 Task: Look for space in Kasamatsuchō, Japan from 2nd September, 2023 to 10th September, 2023 for 1 adult in price range Rs.5000 to Rs.16000. Place can be private room with 1  bedroom having 1 bed and 1 bathroom. Property type can be house, flat, guest house, hotel. Booking option can be shelf check-in. Required host language is English.
Action: Mouse moved to (479, 118)
Screenshot: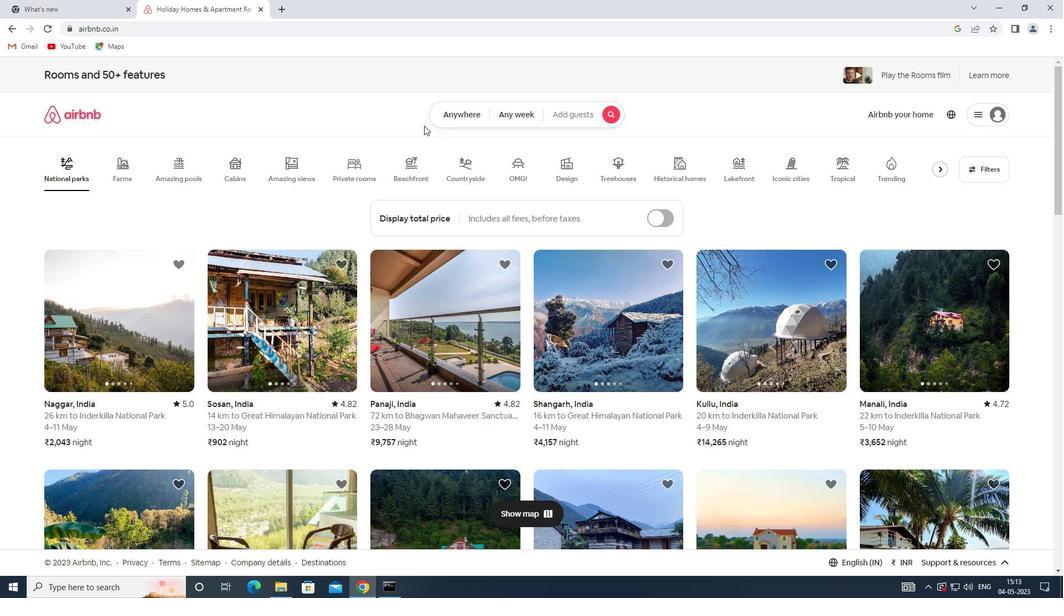 
Action: Mouse pressed left at (479, 118)
Screenshot: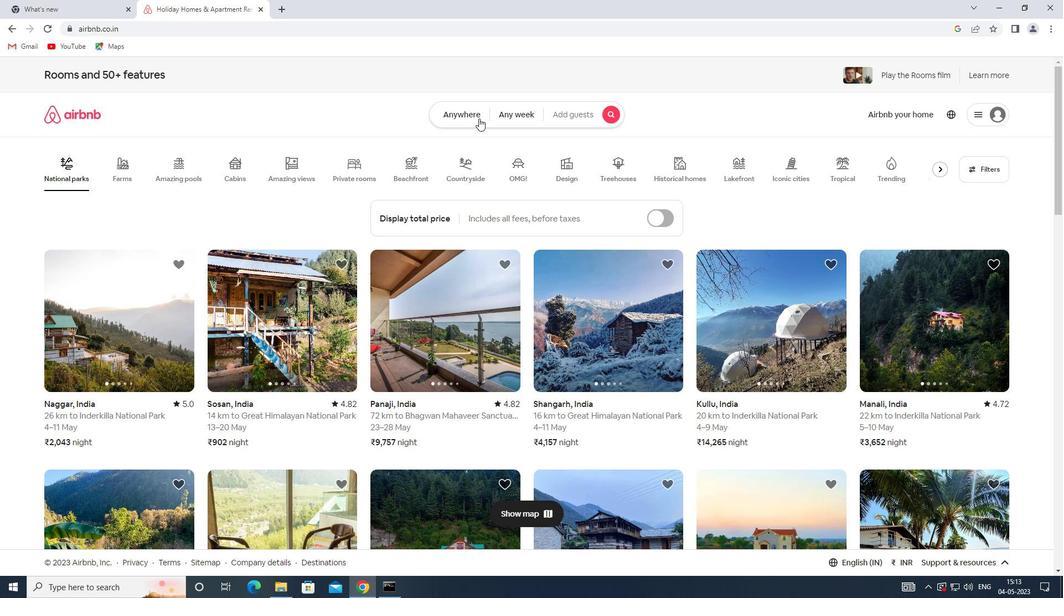 
Action: Mouse moved to (361, 154)
Screenshot: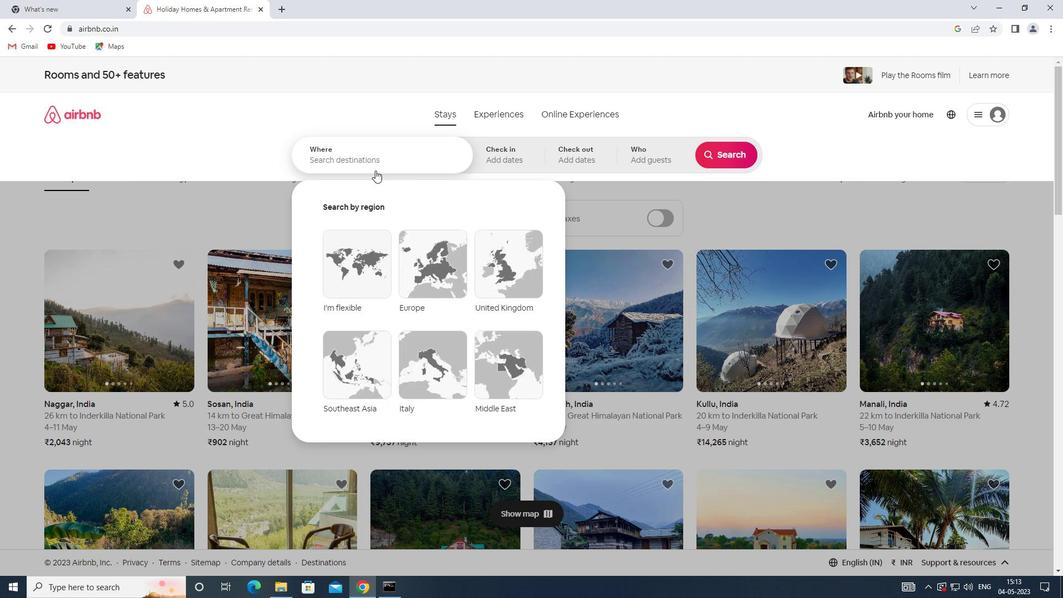 
Action: Mouse pressed left at (361, 154)
Screenshot: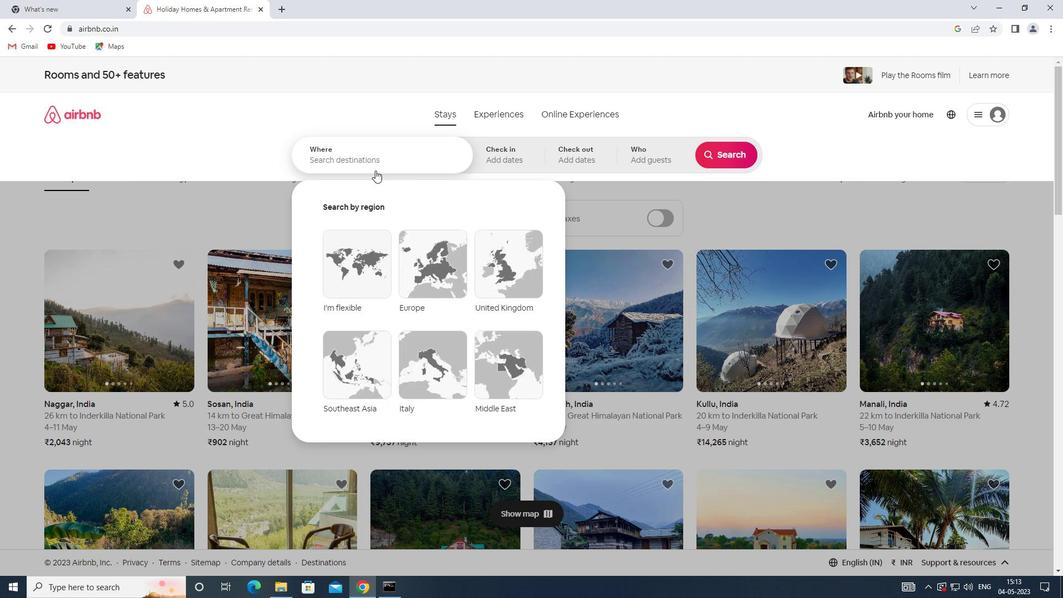
Action: Key pressed <Key.shift>KASAMATSUCHO,<Key.shift>JAPAN
Screenshot: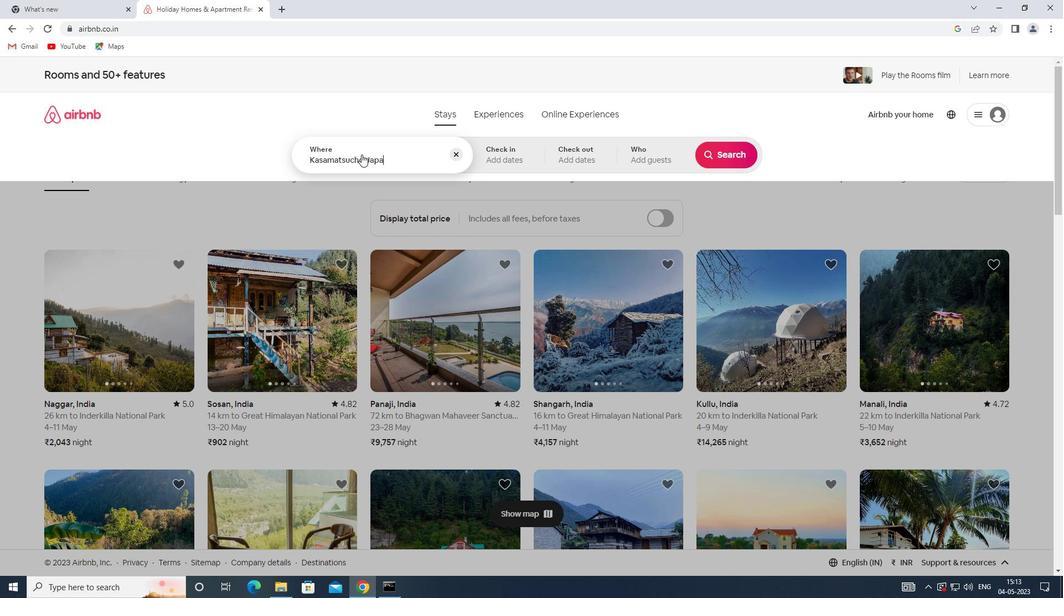 
Action: Mouse moved to (520, 155)
Screenshot: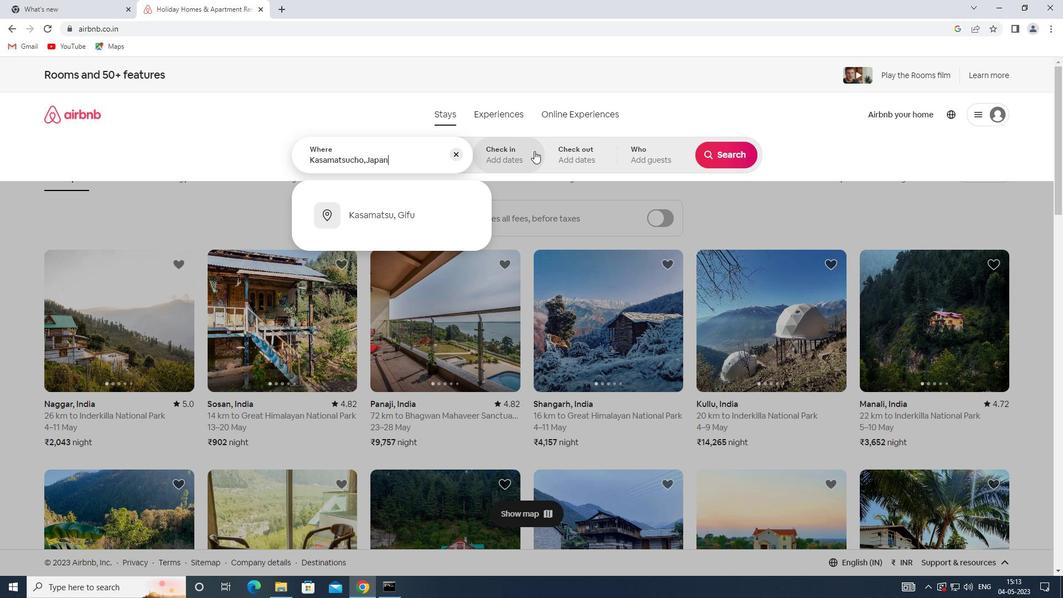 
Action: Mouse pressed left at (520, 155)
Screenshot: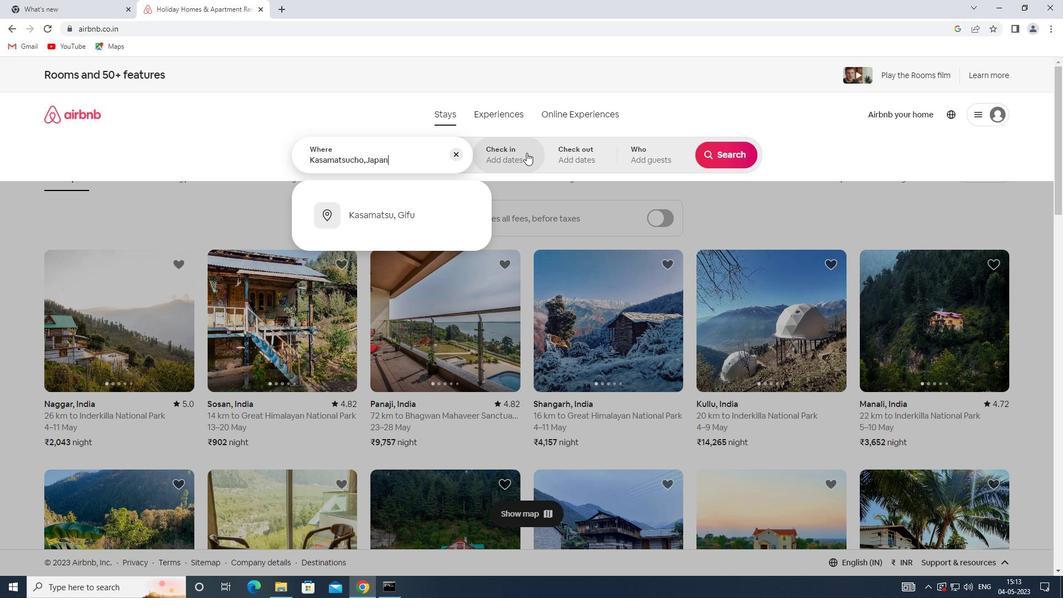 
Action: Mouse moved to (715, 244)
Screenshot: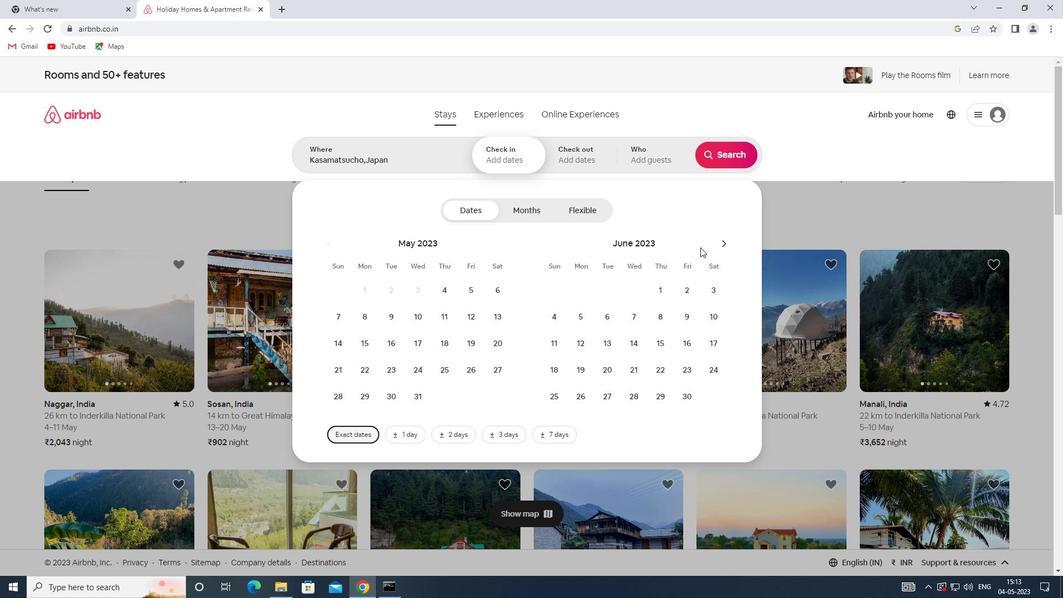 
Action: Mouse pressed left at (715, 244)
Screenshot: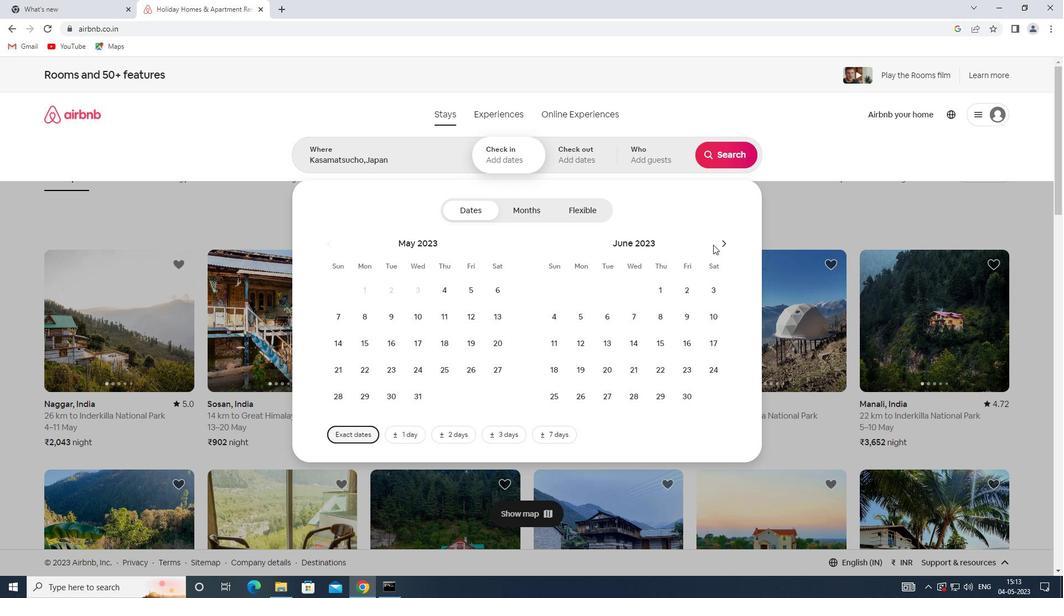 
Action: Mouse moved to (724, 242)
Screenshot: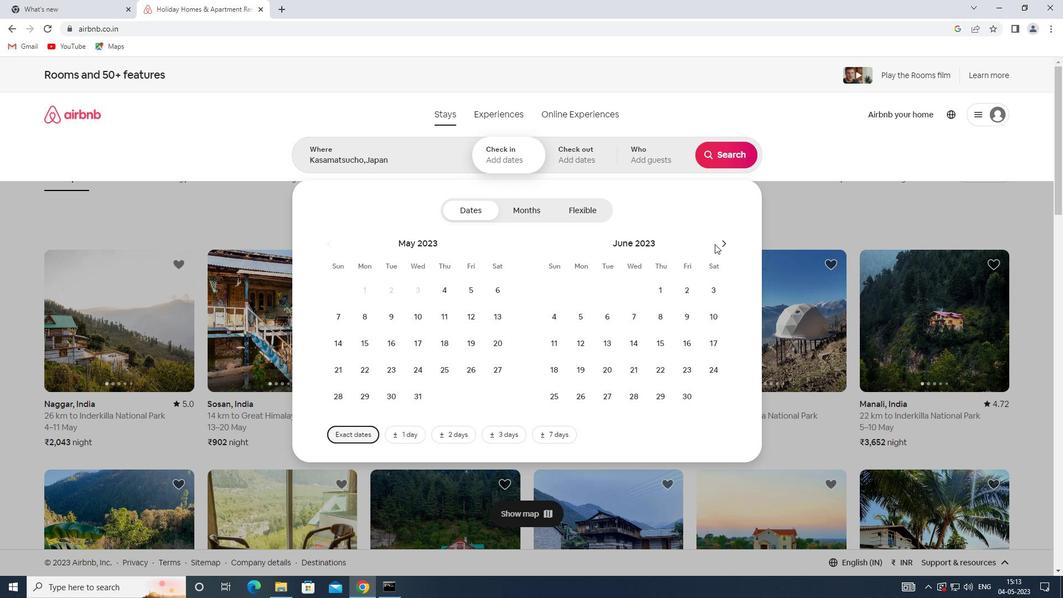 
Action: Mouse pressed left at (724, 242)
Screenshot: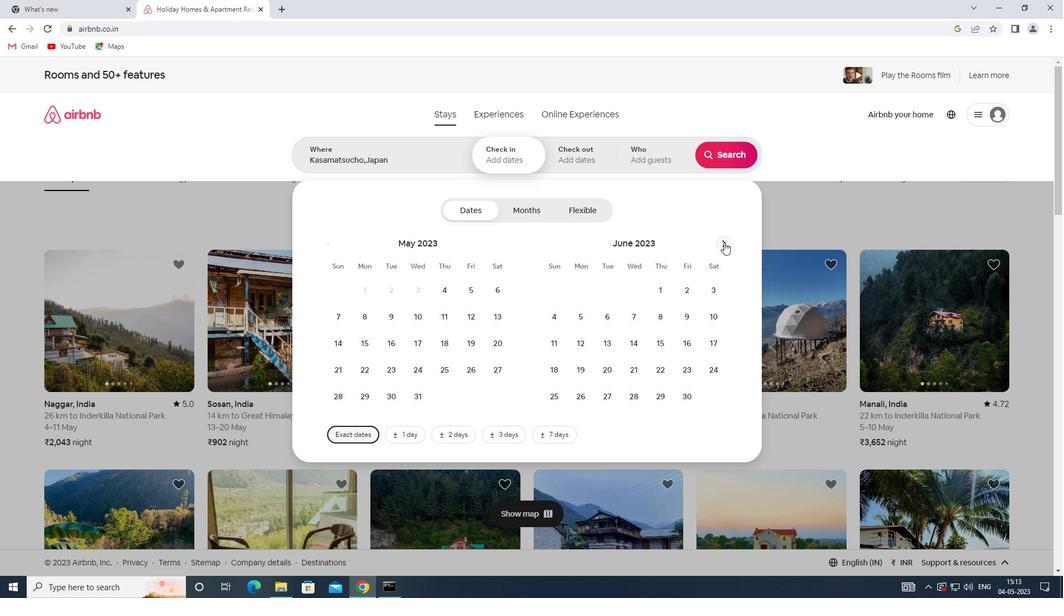 
Action: Mouse pressed left at (724, 242)
Screenshot: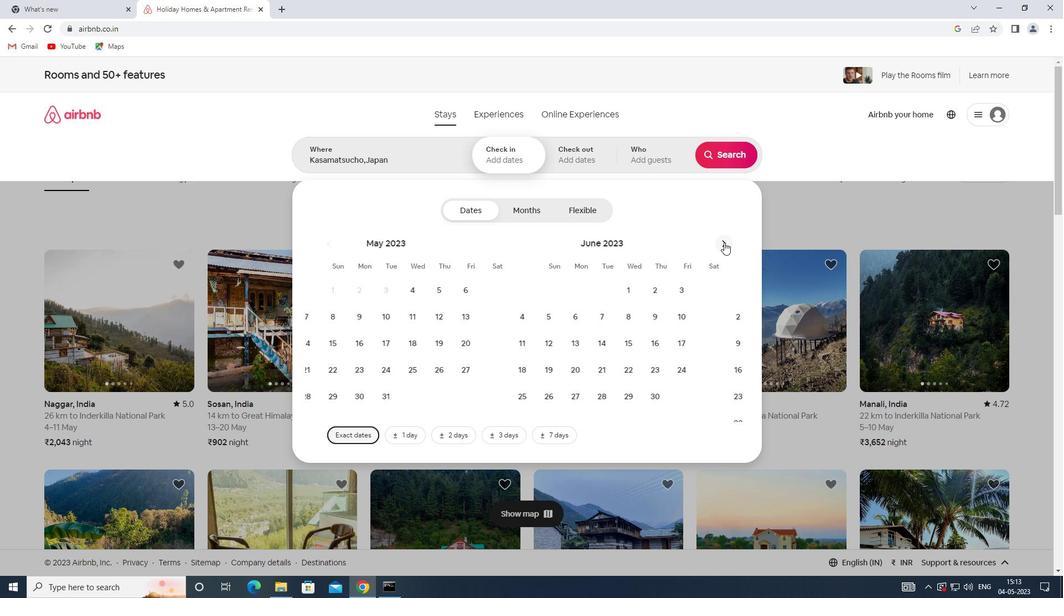 
Action: Mouse pressed left at (724, 242)
Screenshot: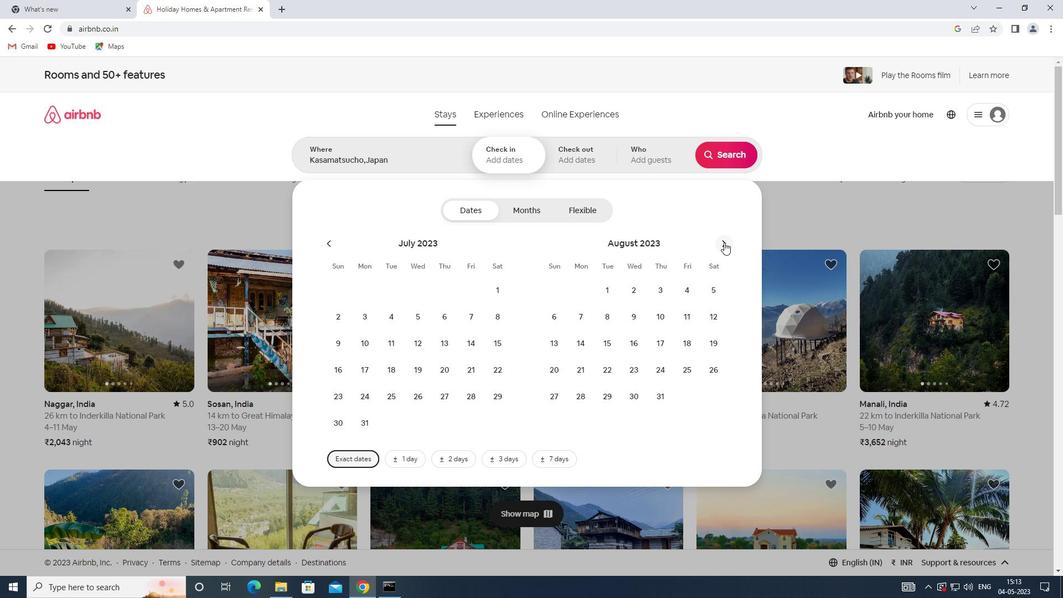 
Action: Mouse moved to (719, 289)
Screenshot: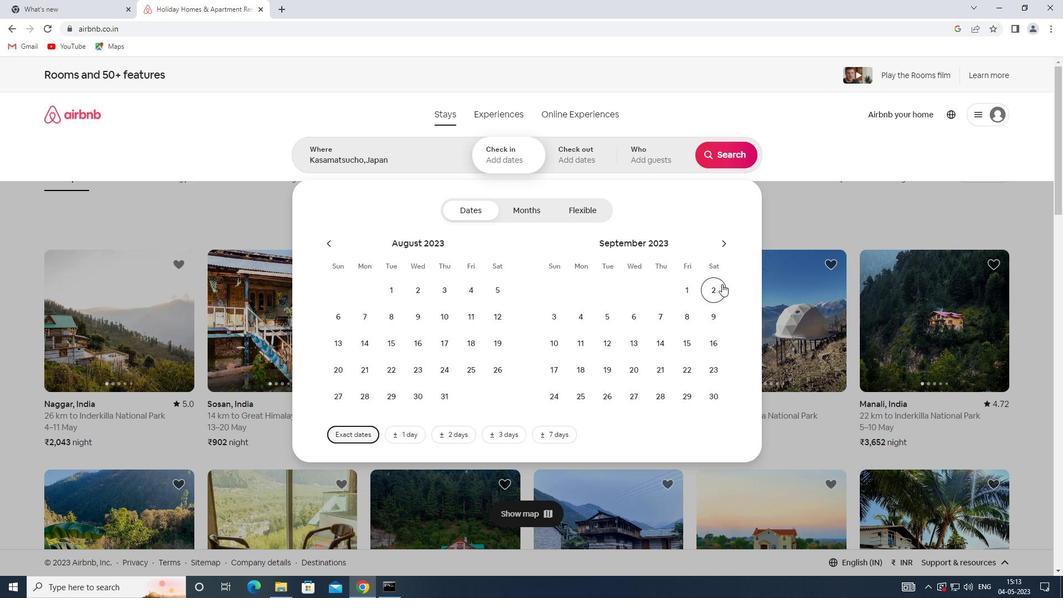 
Action: Mouse pressed left at (719, 289)
Screenshot: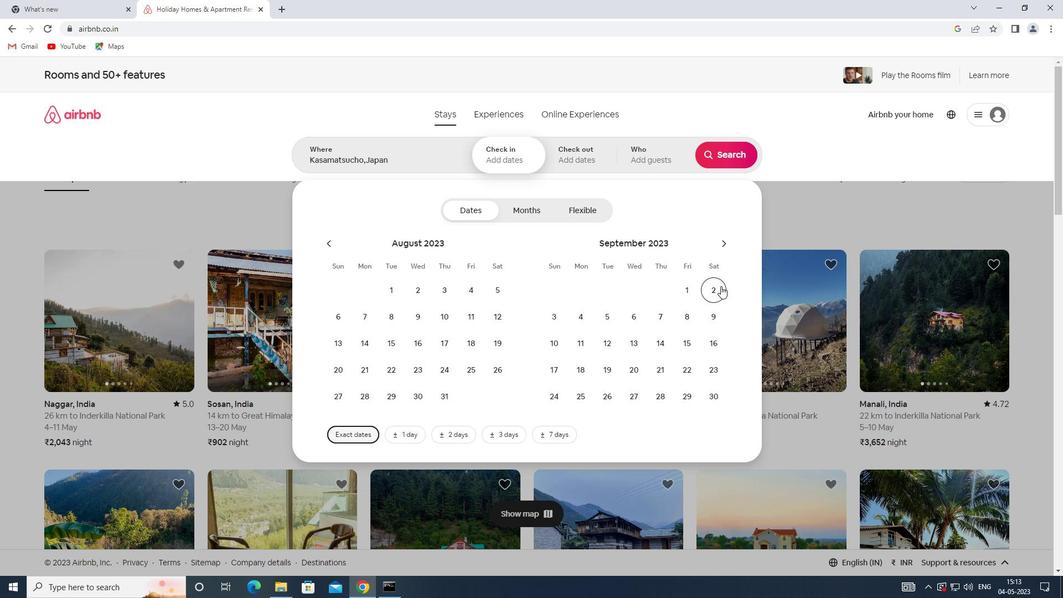 
Action: Mouse moved to (563, 343)
Screenshot: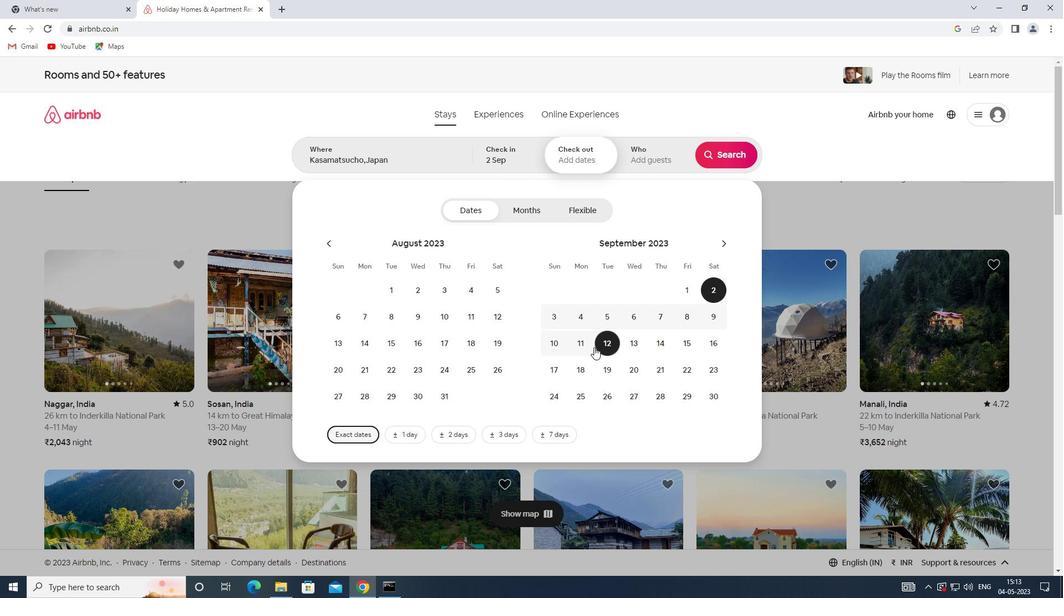 
Action: Mouse pressed left at (563, 343)
Screenshot: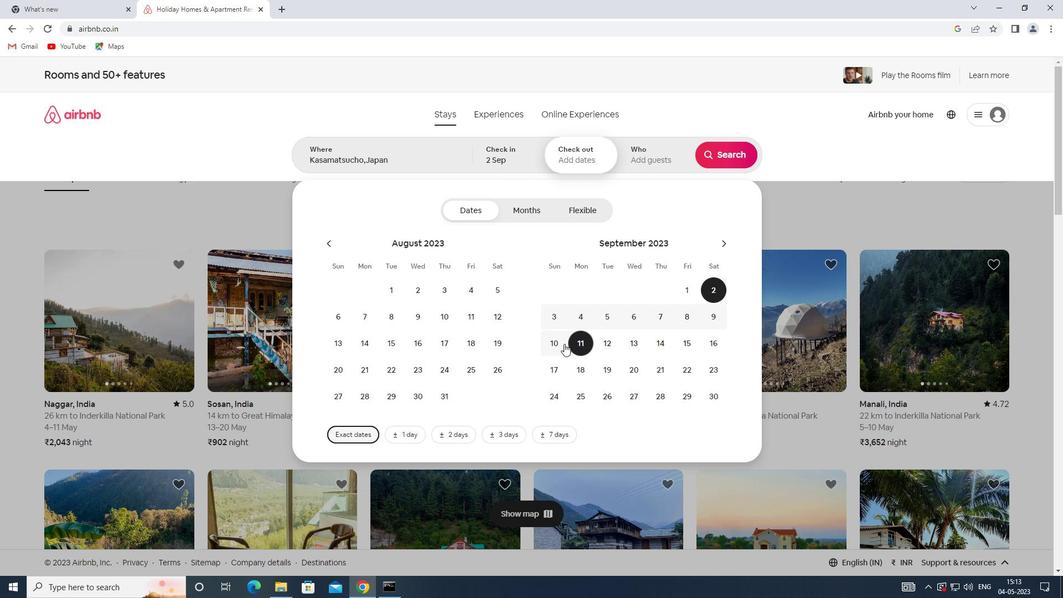 
Action: Mouse moved to (627, 150)
Screenshot: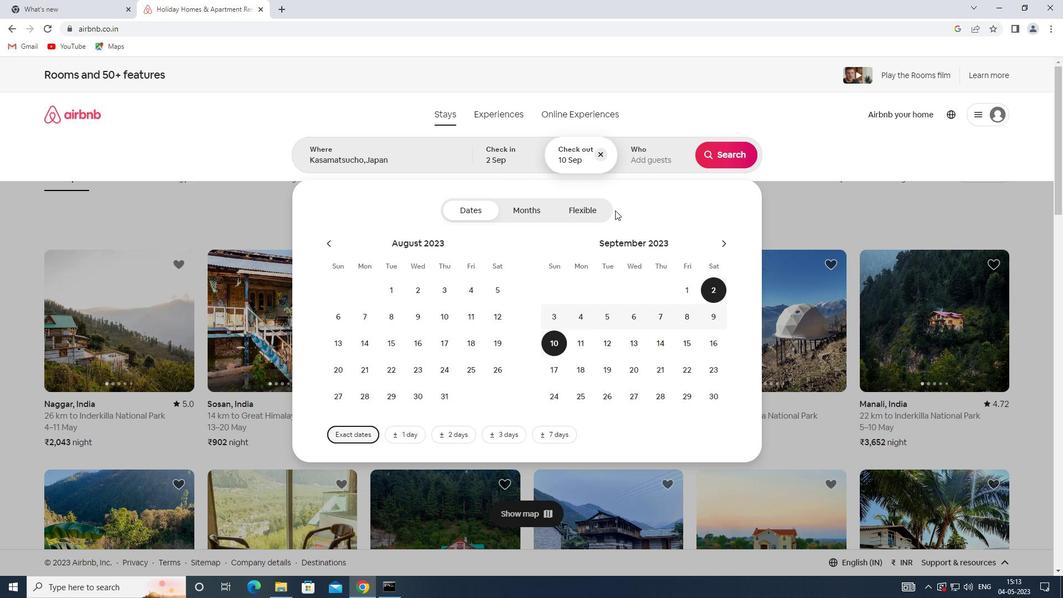 
Action: Mouse pressed left at (627, 150)
Screenshot: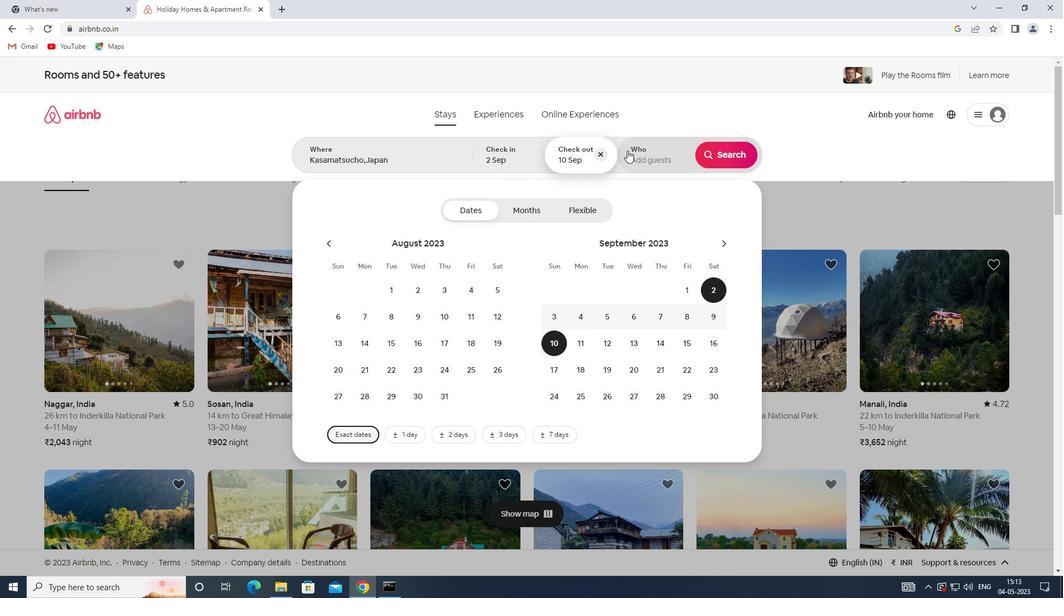 
Action: Mouse moved to (732, 215)
Screenshot: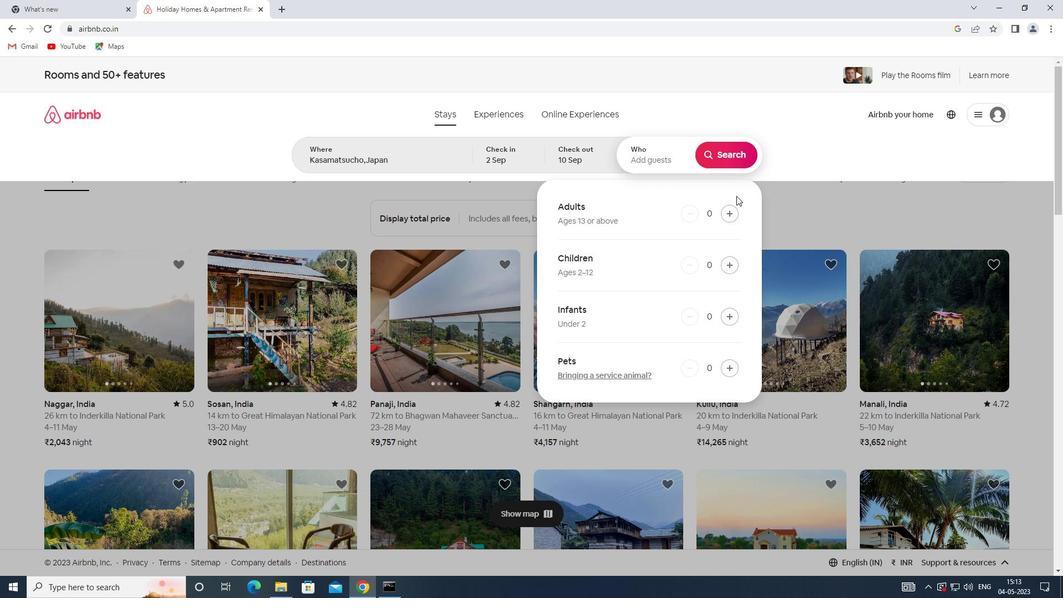 
Action: Mouse pressed left at (732, 215)
Screenshot: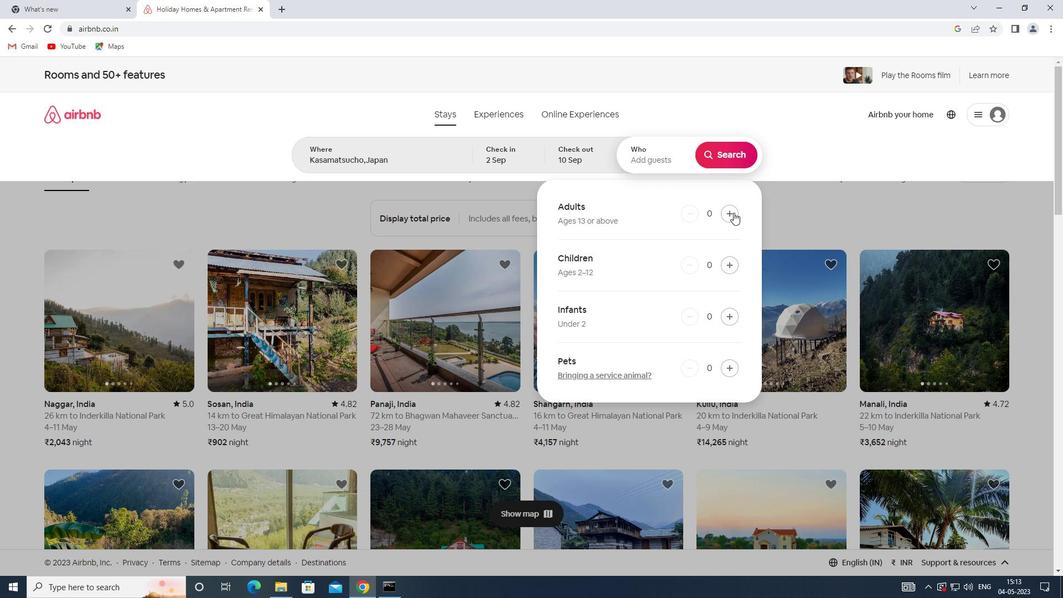 
Action: Mouse moved to (717, 150)
Screenshot: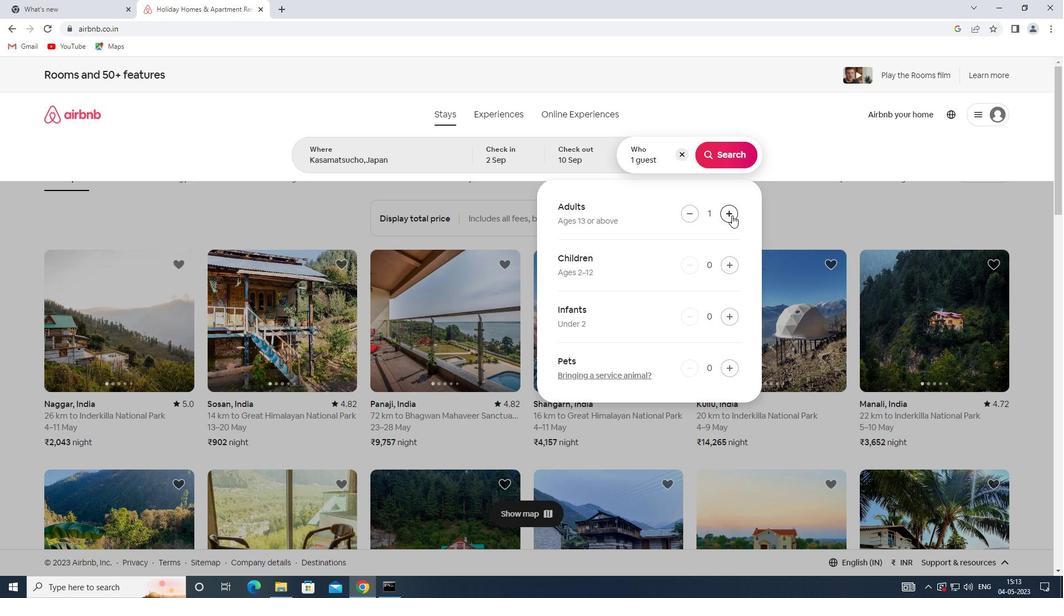 
Action: Mouse pressed left at (717, 150)
Screenshot: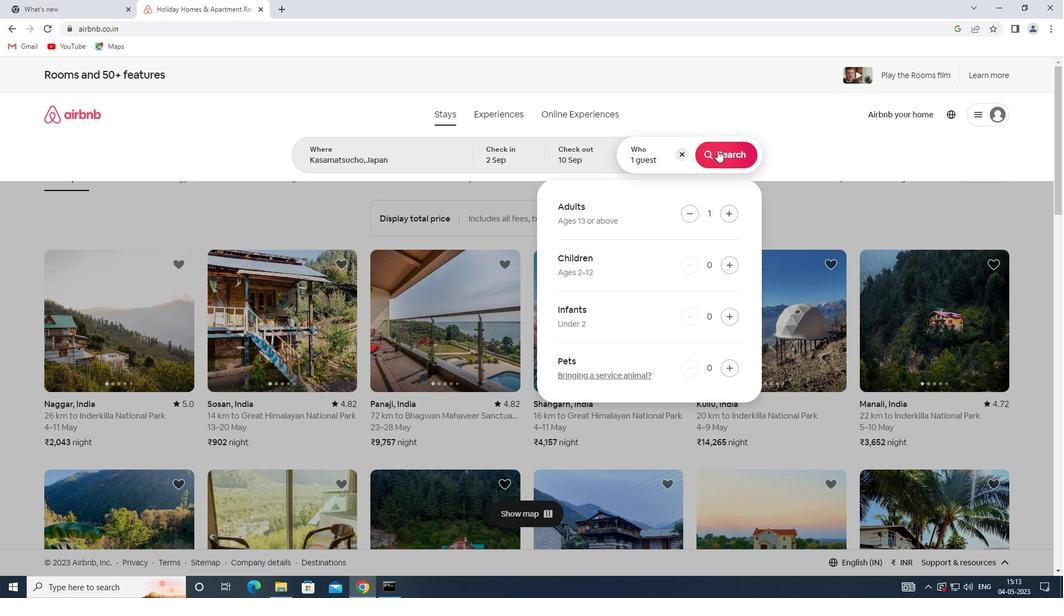
Action: Mouse moved to (1017, 129)
Screenshot: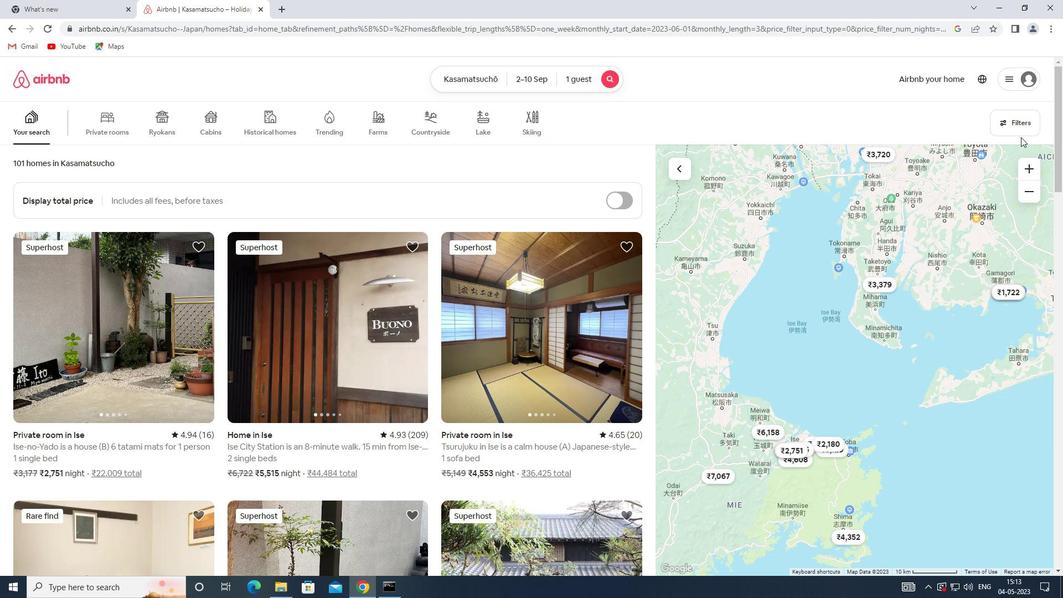 
Action: Mouse pressed left at (1017, 129)
Screenshot: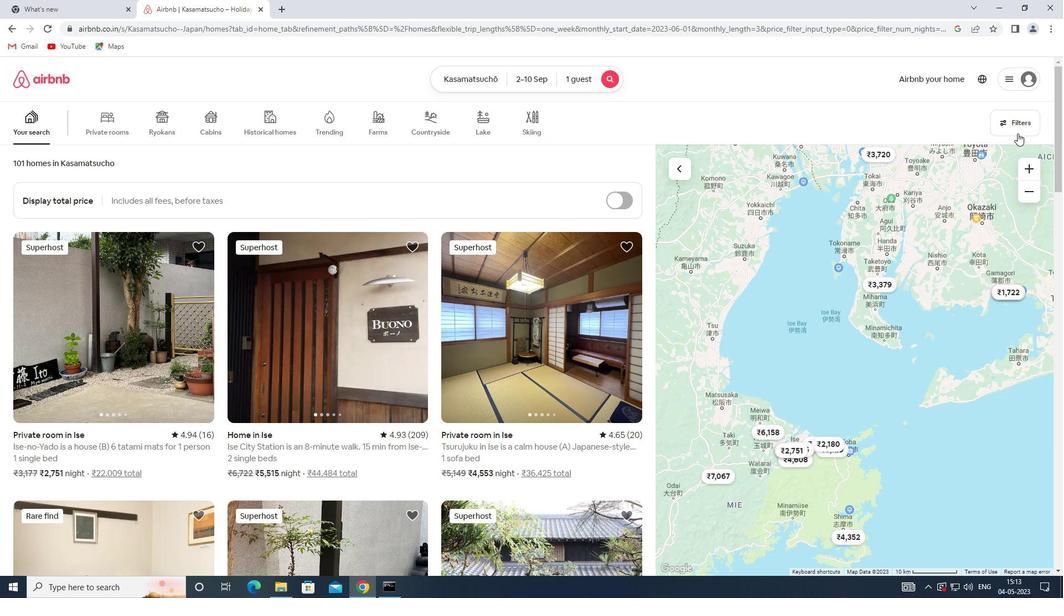 
Action: Mouse moved to (391, 267)
Screenshot: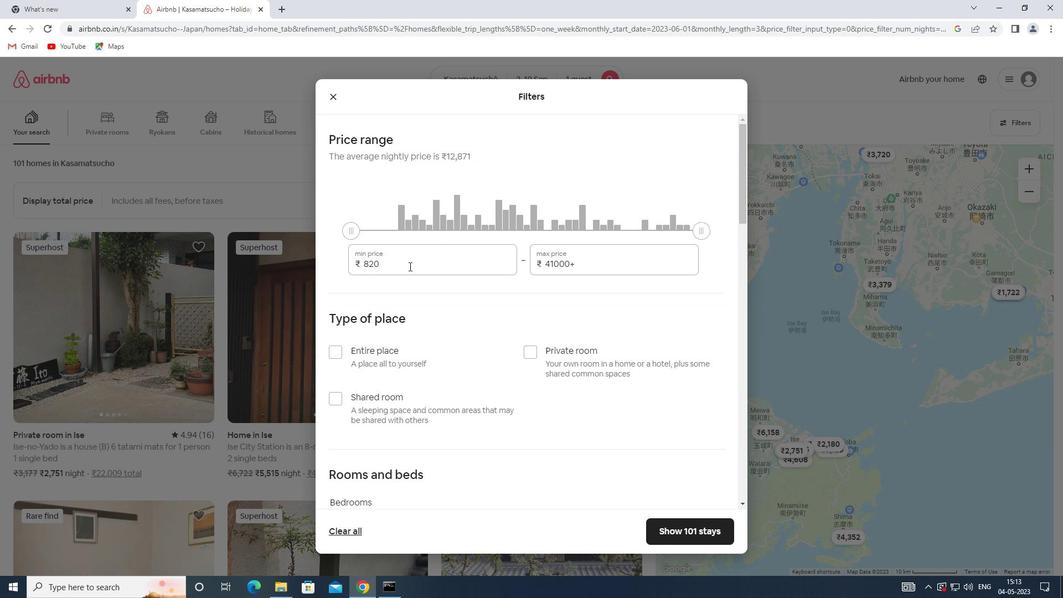 
Action: Mouse pressed left at (391, 267)
Screenshot: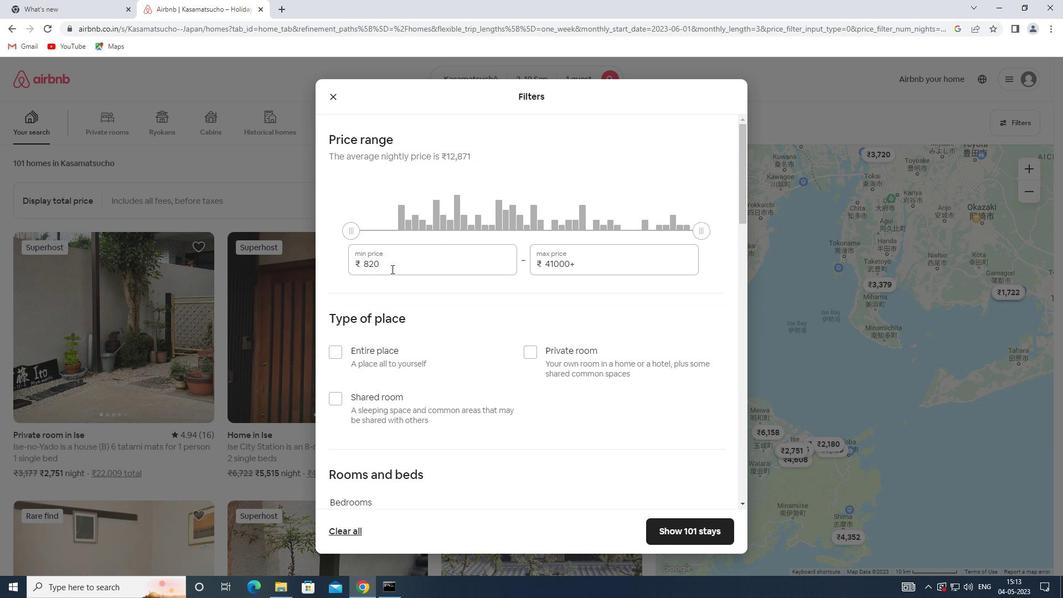 
Action: Mouse moved to (329, 264)
Screenshot: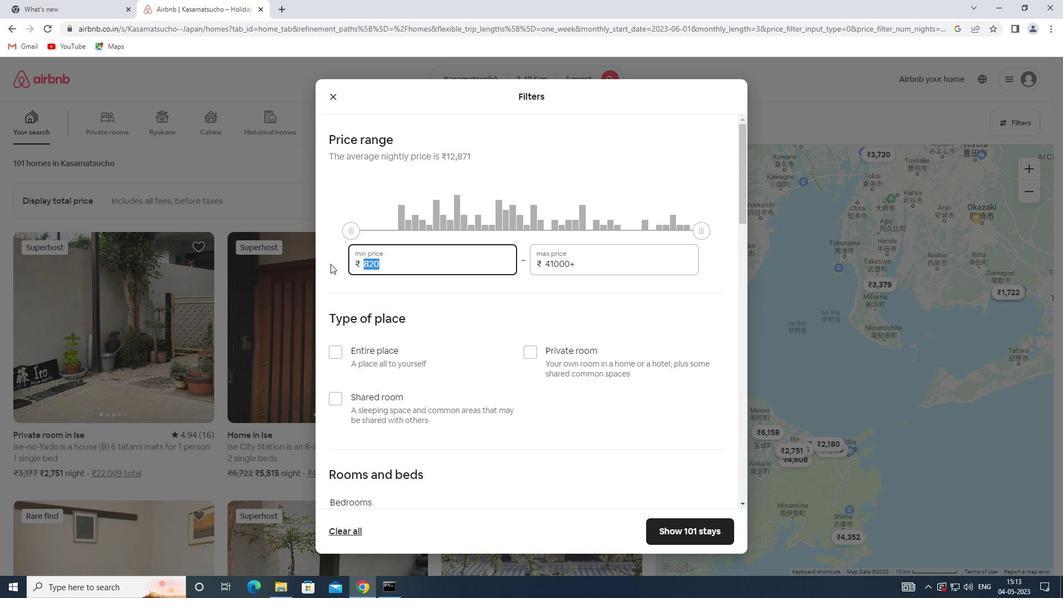 
Action: Key pressed 5000
Screenshot: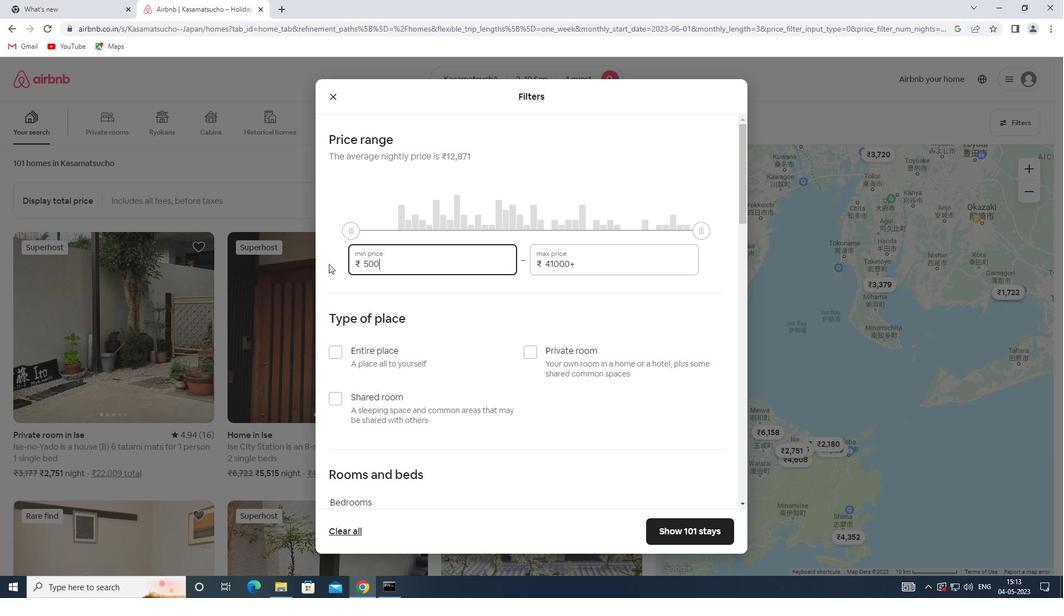 
Action: Mouse moved to (592, 264)
Screenshot: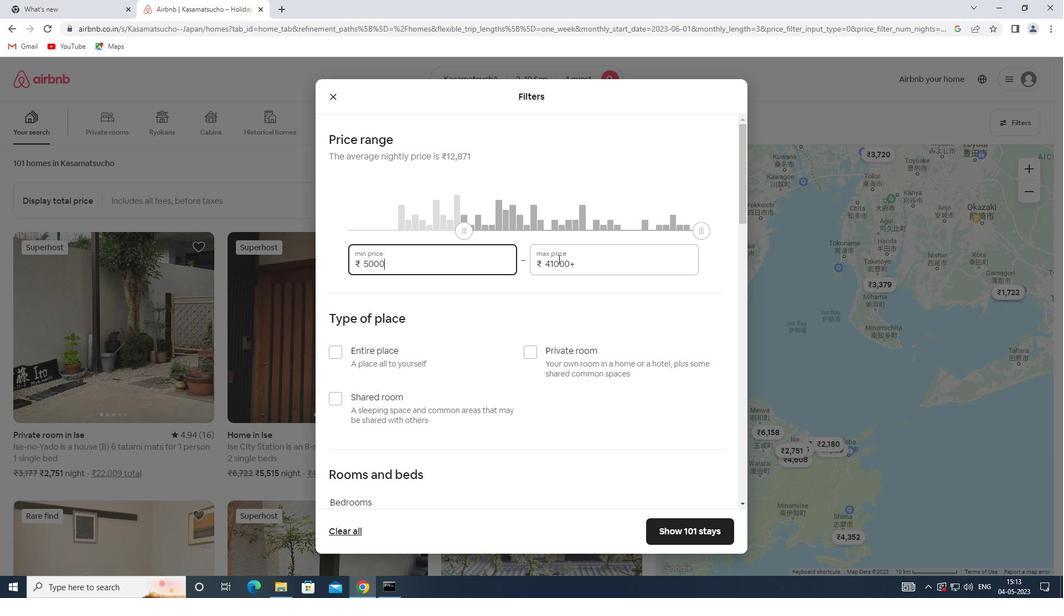 
Action: Mouse pressed left at (592, 264)
Screenshot: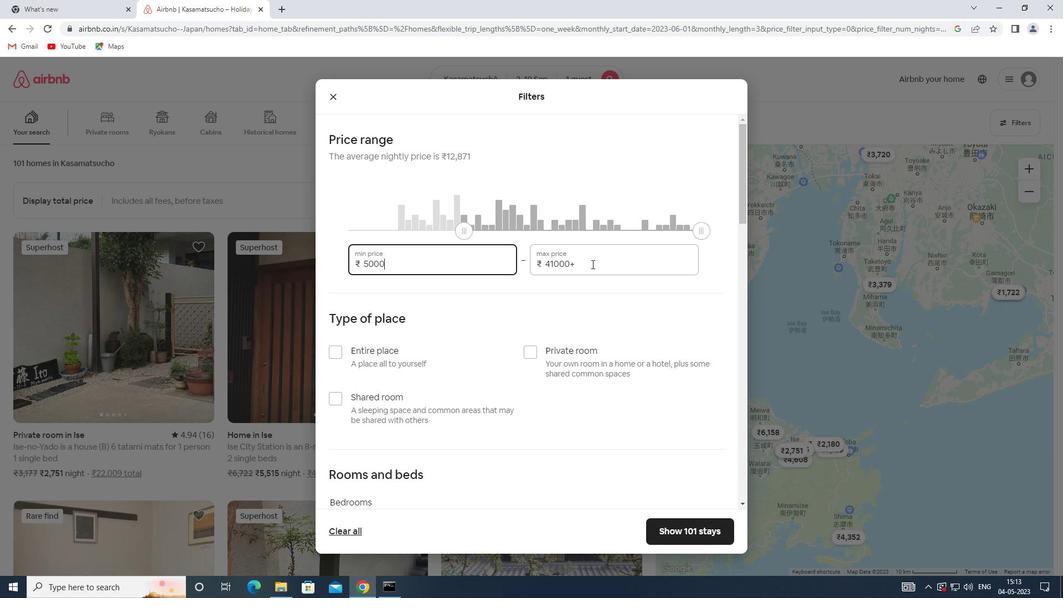 
Action: Mouse moved to (496, 265)
Screenshot: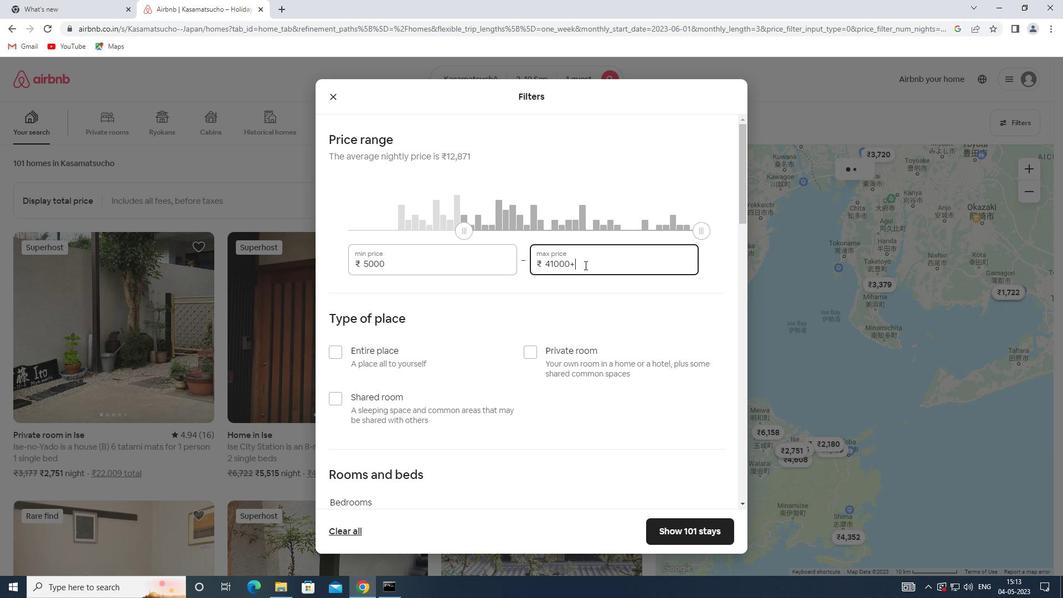 
Action: Key pressed 16000
Screenshot: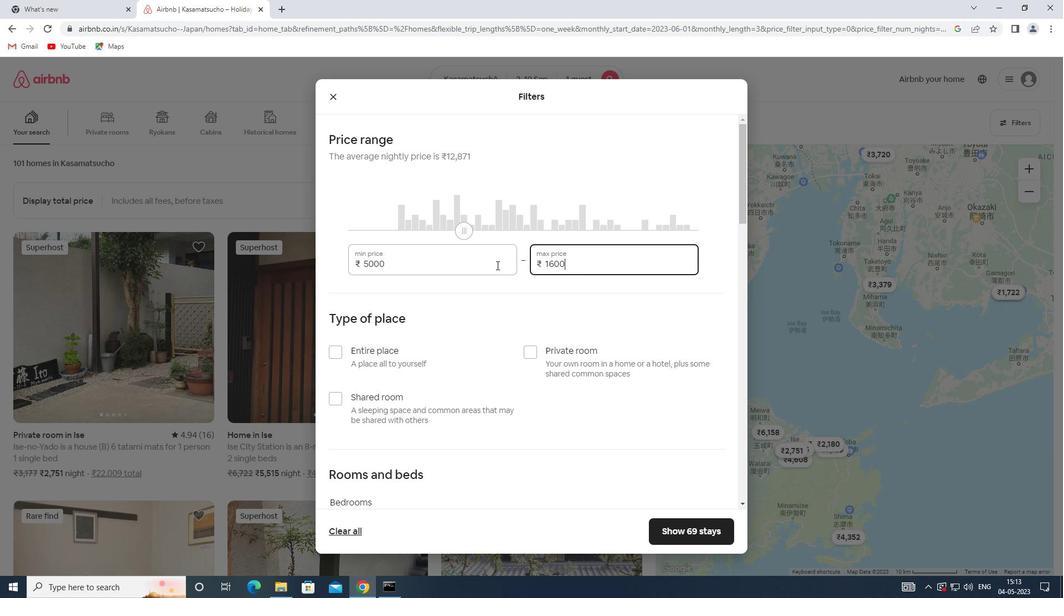 
Action: Mouse scrolled (496, 264) with delta (0, 0)
Screenshot: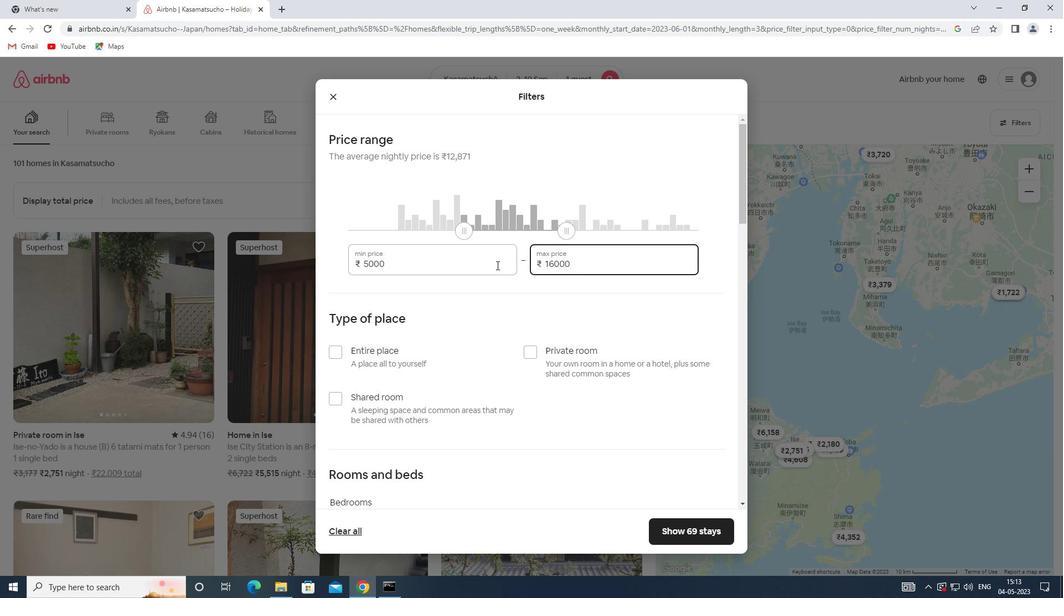 
Action: Mouse scrolled (496, 264) with delta (0, 0)
Screenshot: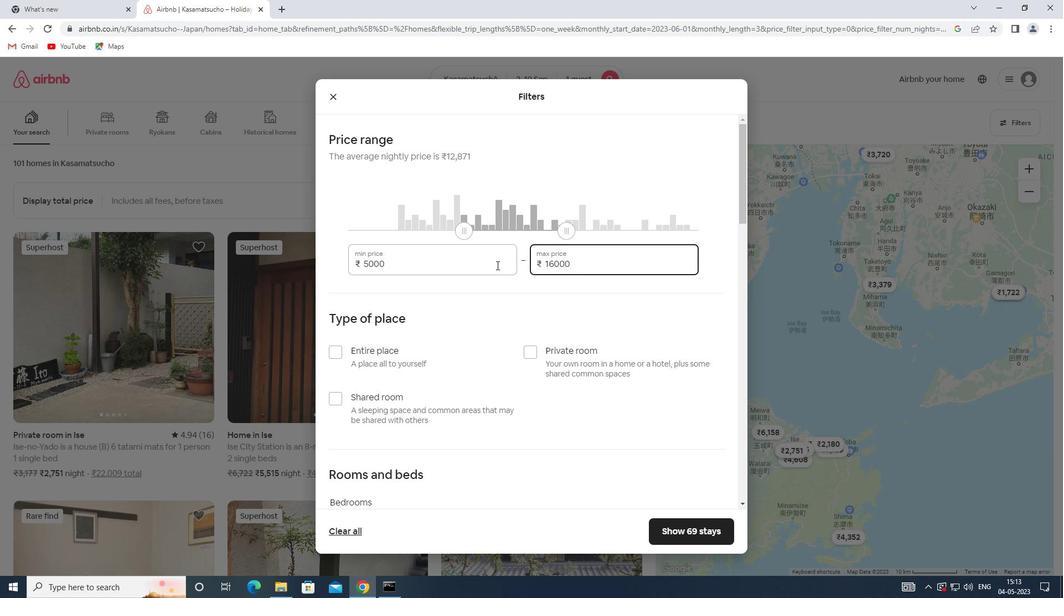 
Action: Mouse moved to (530, 242)
Screenshot: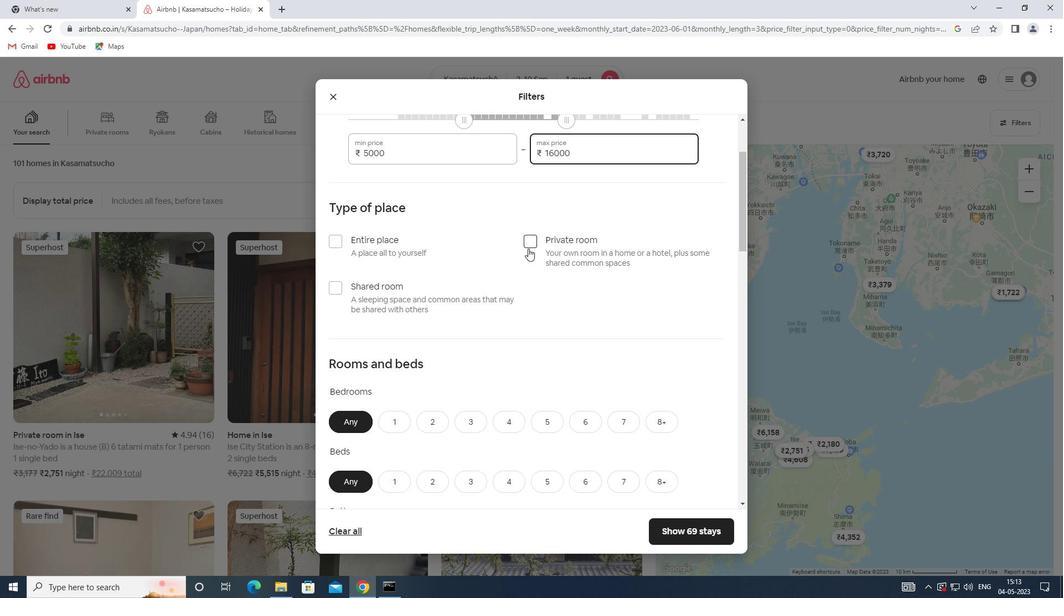 
Action: Mouse pressed left at (530, 242)
Screenshot: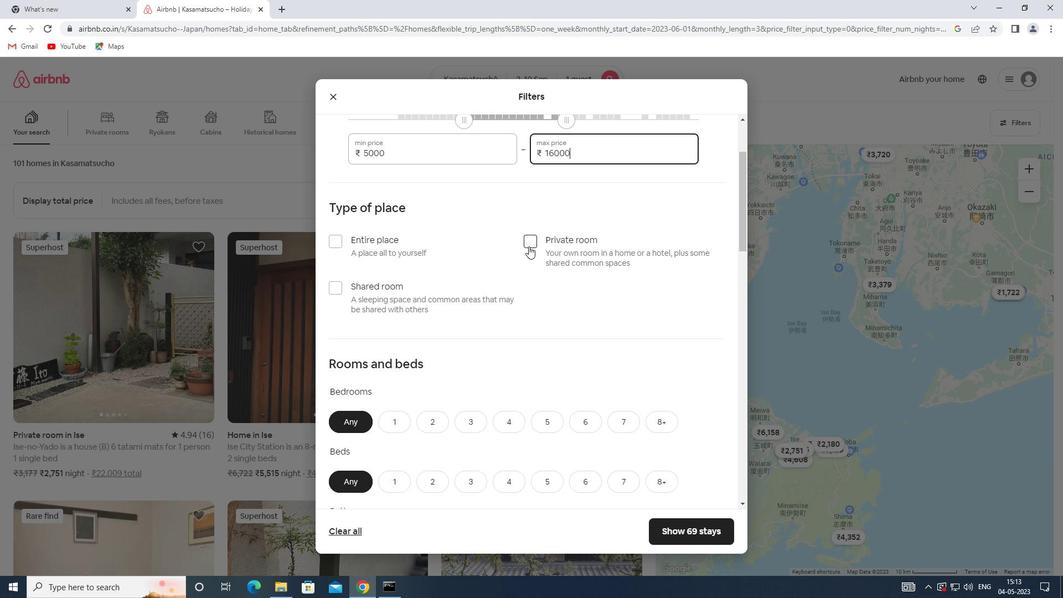 
Action: Mouse scrolled (530, 241) with delta (0, 0)
Screenshot: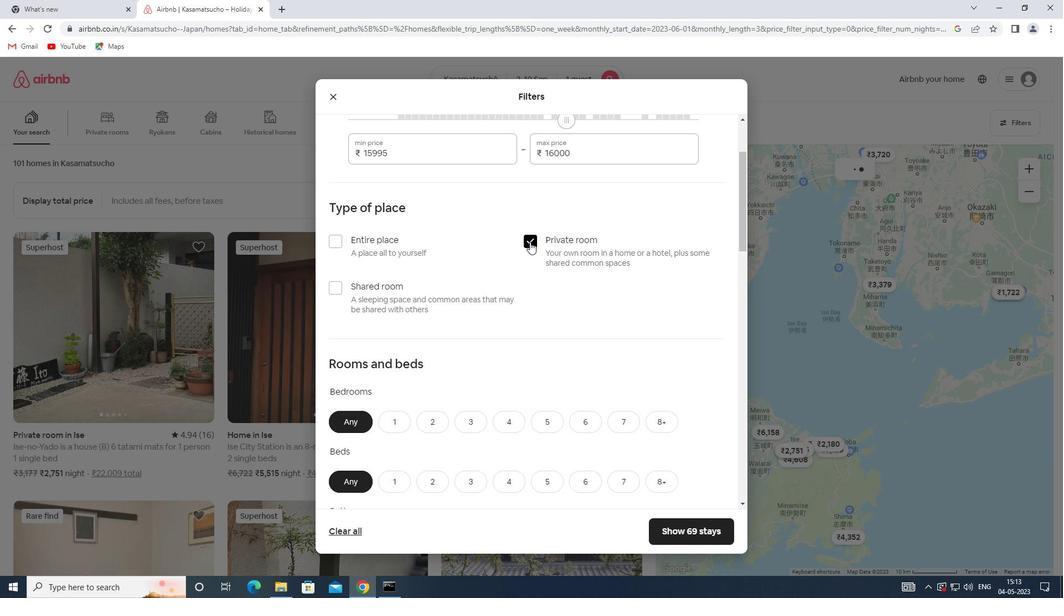 
Action: Mouse scrolled (530, 241) with delta (0, 0)
Screenshot: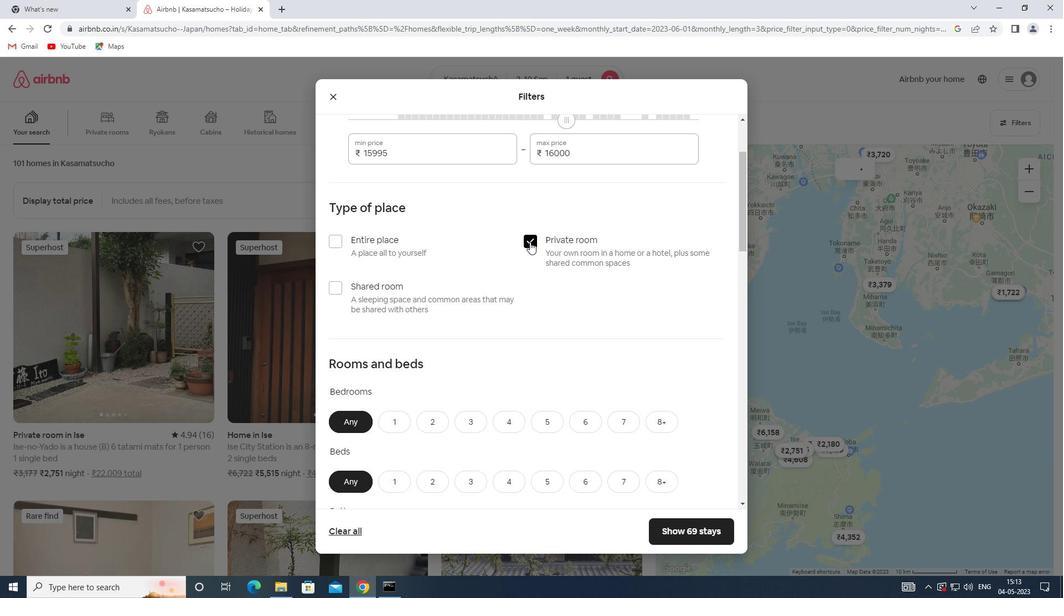 
Action: Mouse scrolled (530, 241) with delta (0, 0)
Screenshot: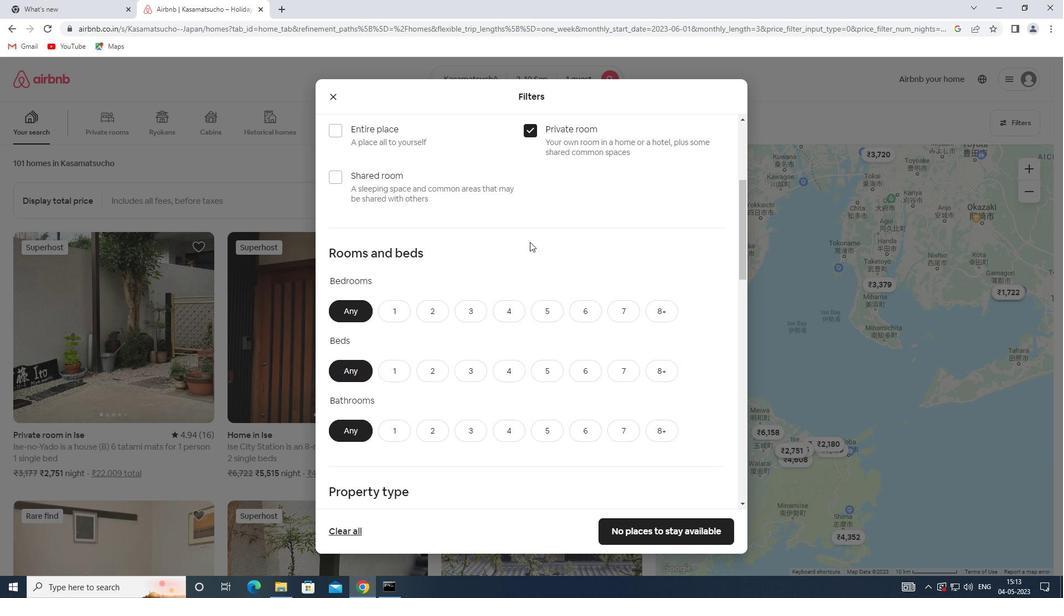 
Action: Mouse scrolled (530, 241) with delta (0, 0)
Screenshot: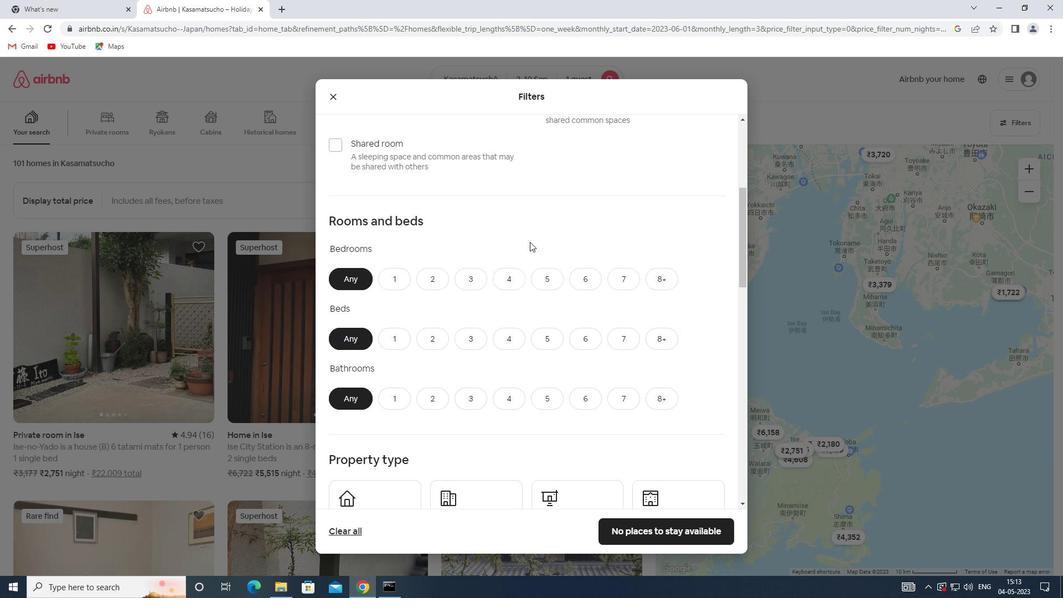 
Action: Mouse moved to (393, 201)
Screenshot: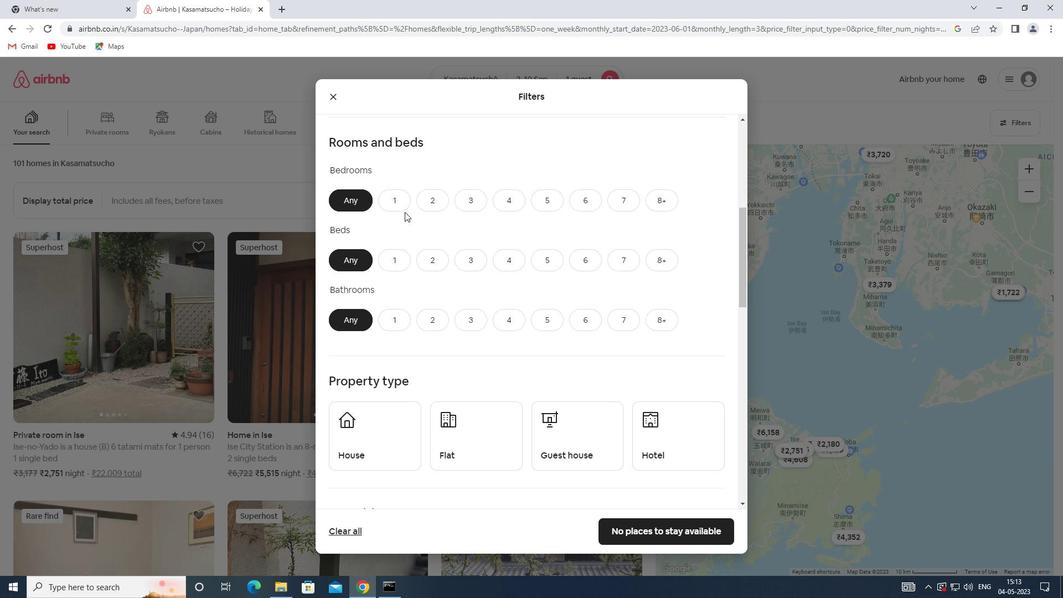 
Action: Mouse pressed left at (393, 201)
Screenshot: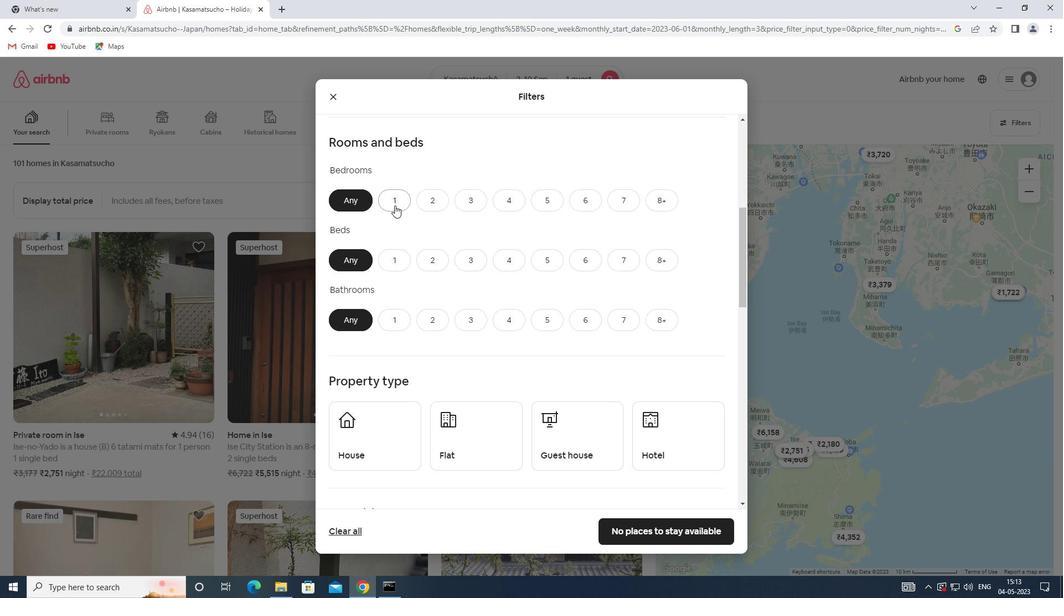 
Action: Mouse moved to (393, 265)
Screenshot: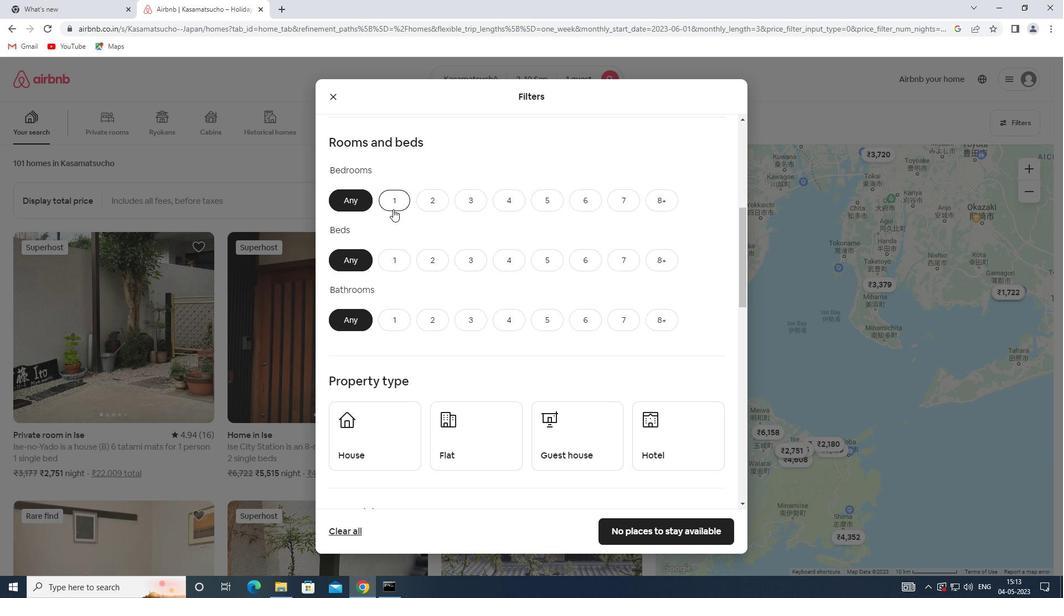 
Action: Mouse pressed left at (393, 265)
Screenshot: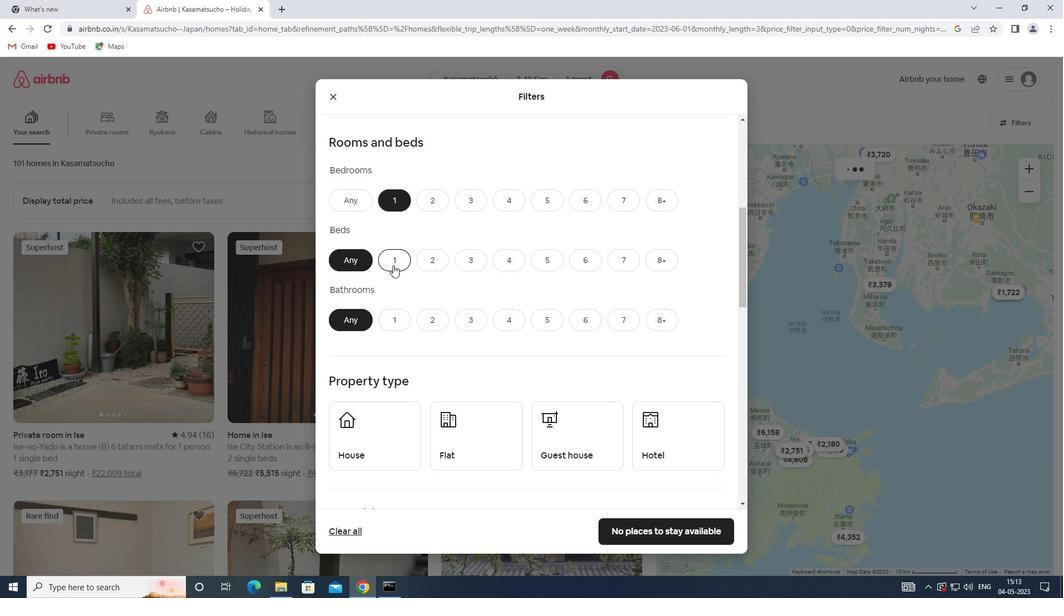 
Action: Mouse moved to (399, 322)
Screenshot: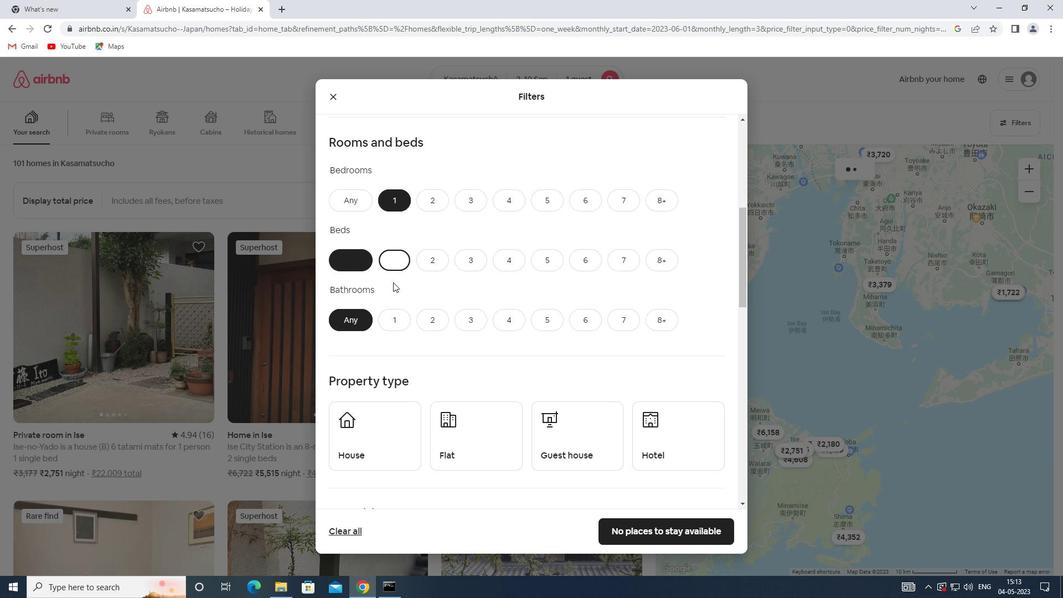 
Action: Mouse pressed left at (399, 322)
Screenshot: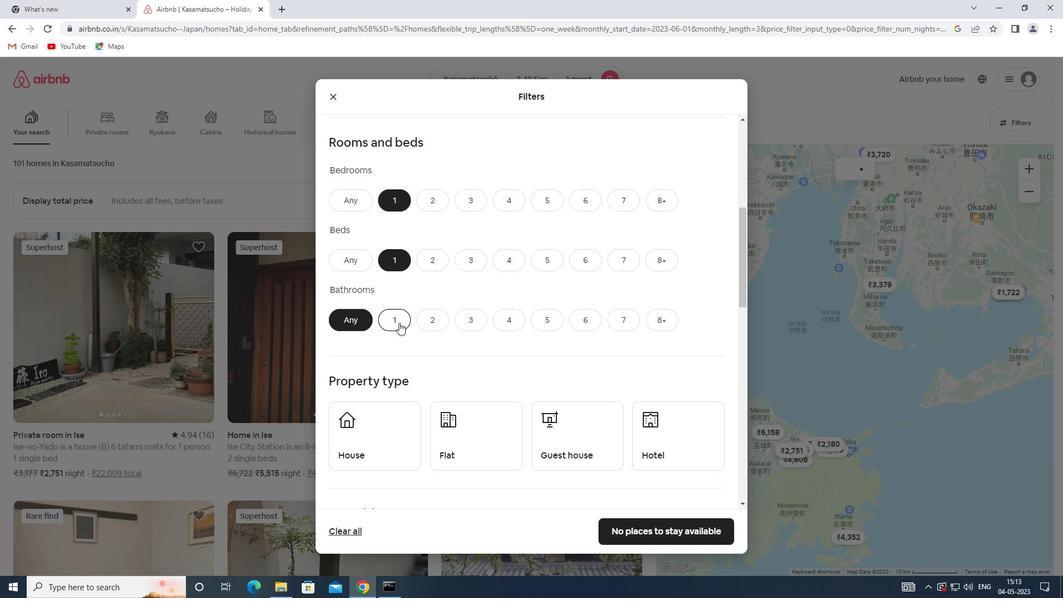 
Action: Mouse scrolled (399, 322) with delta (0, 0)
Screenshot: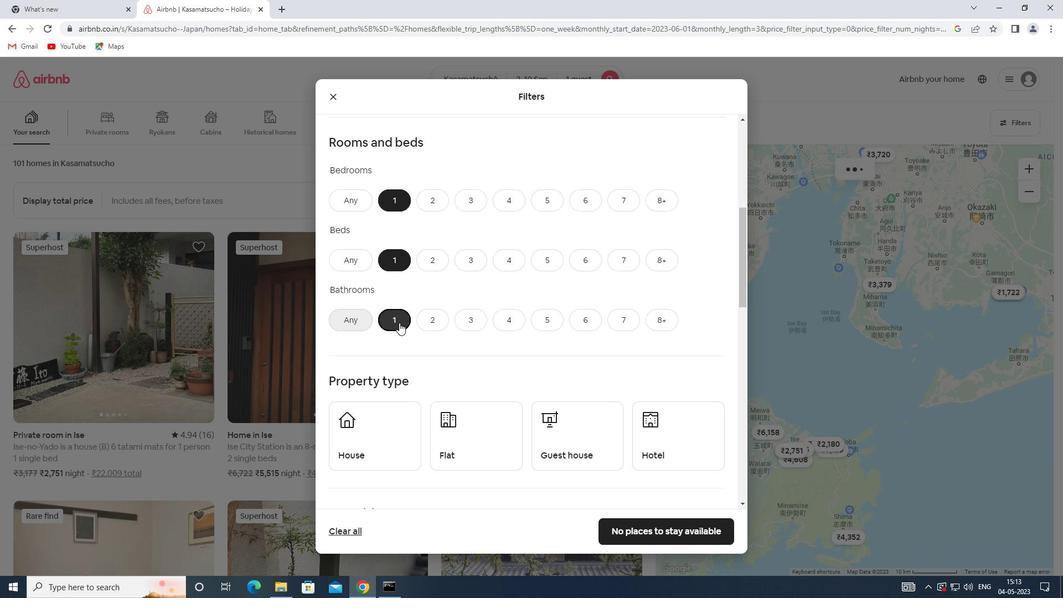 
Action: Mouse moved to (379, 370)
Screenshot: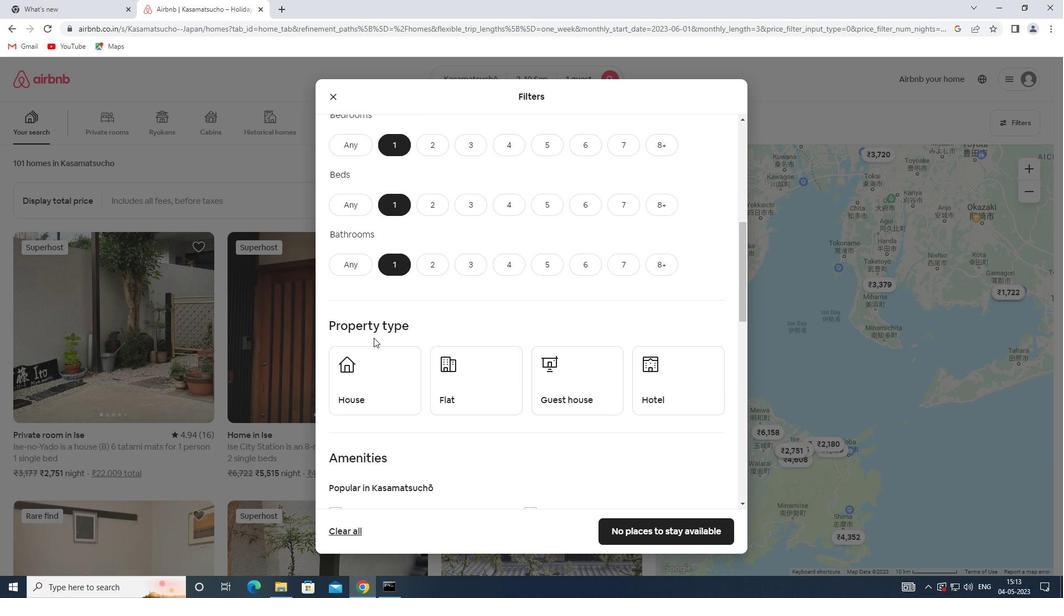 
Action: Mouse pressed left at (379, 370)
Screenshot: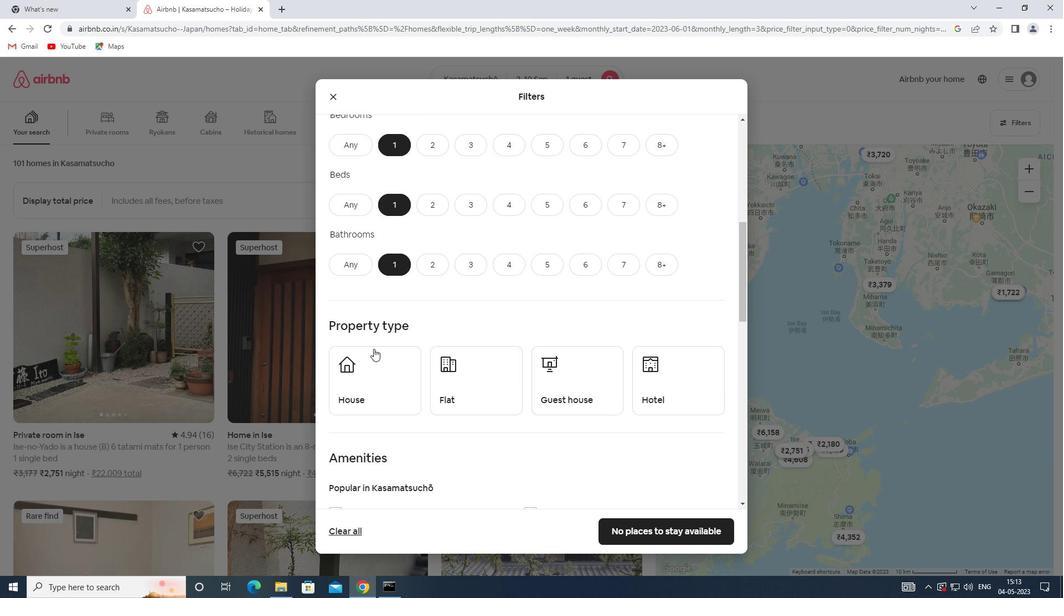 
Action: Mouse moved to (451, 373)
Screenshot: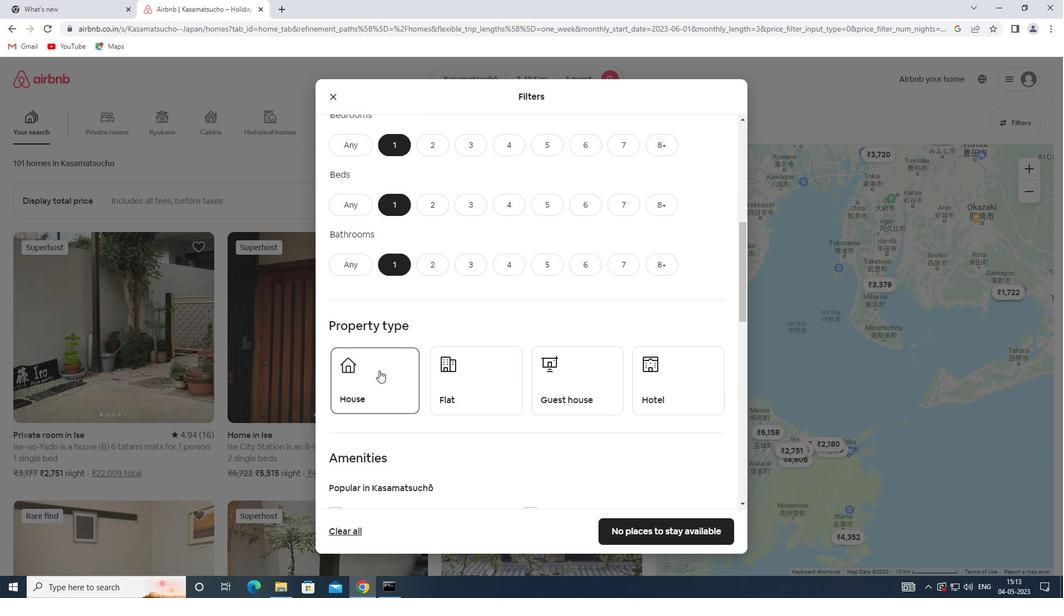 
Action: Mouse pressed left at (451, 373)
Screenshot: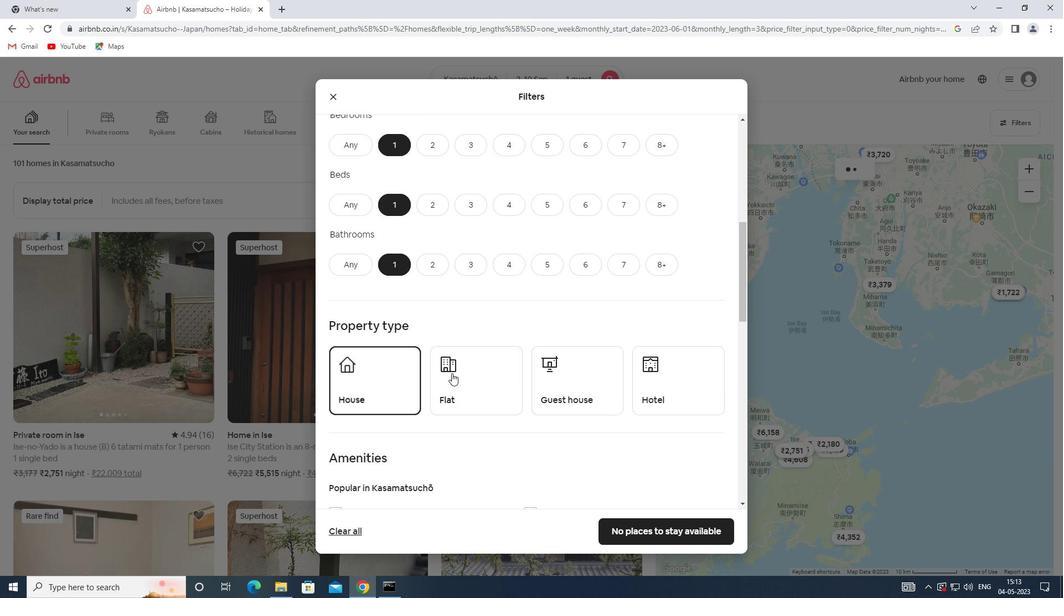 
Action: Mouse moved to (540, 373)
Screenshot: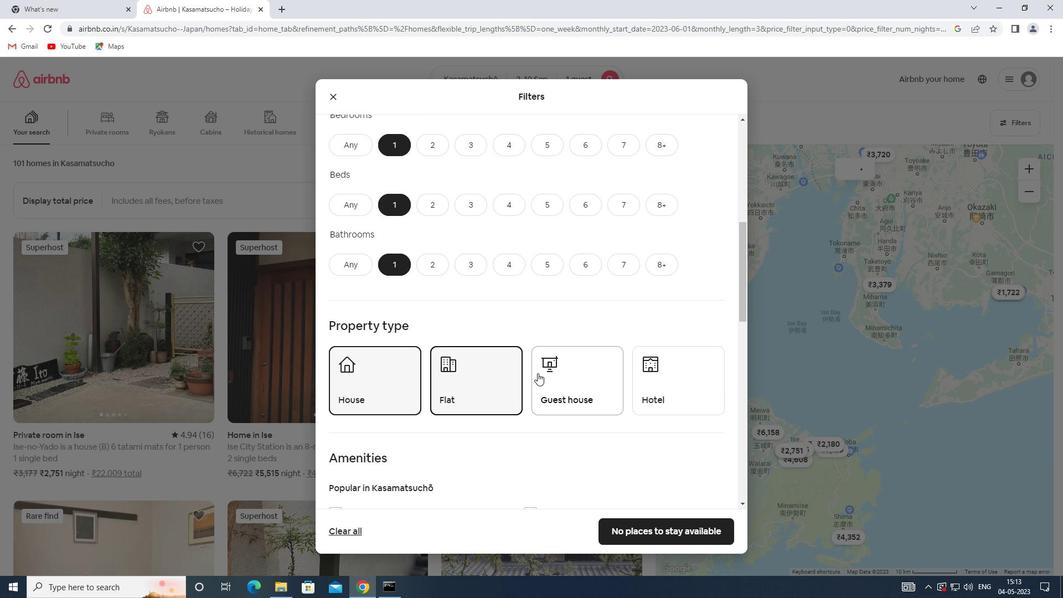 
Action: Mouse pressed left at (540, 373)
Screenshot: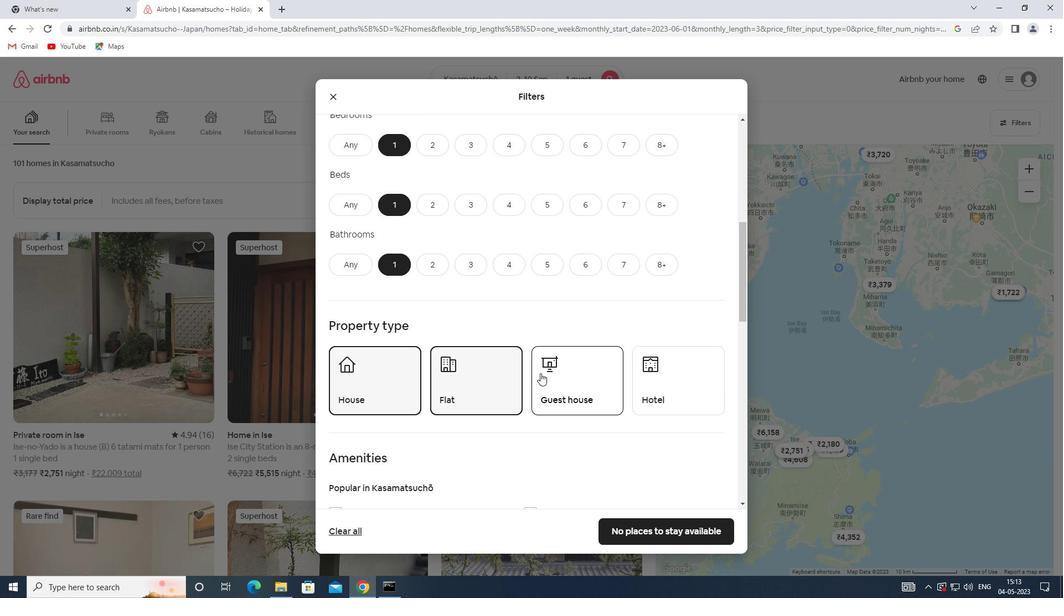 
Action: Mouse moved to (648, 369)
Screenshot: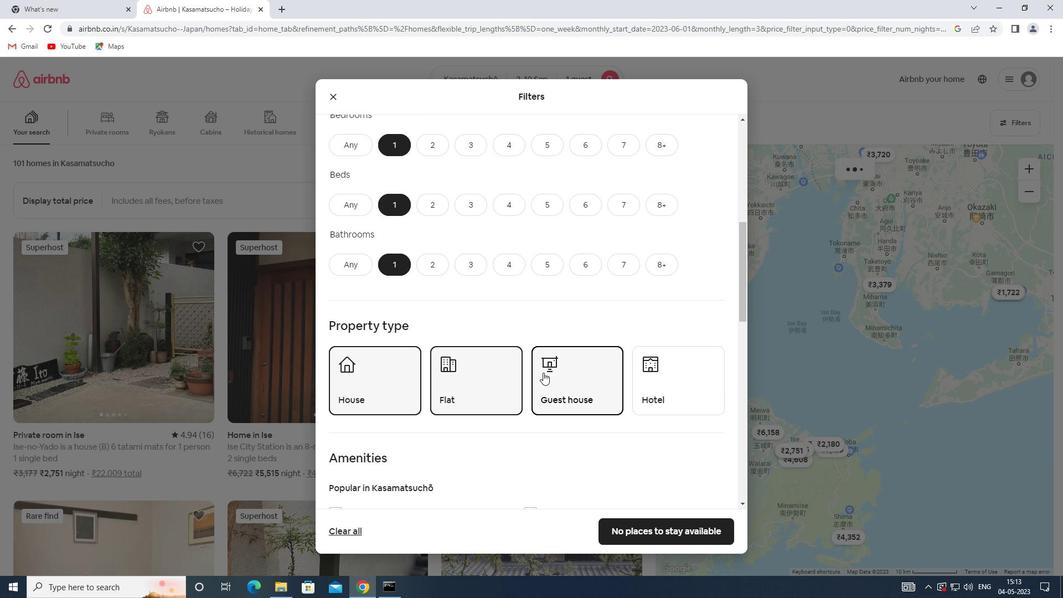 
Action: Mouse pressed left at (648, 369)
Screenshot: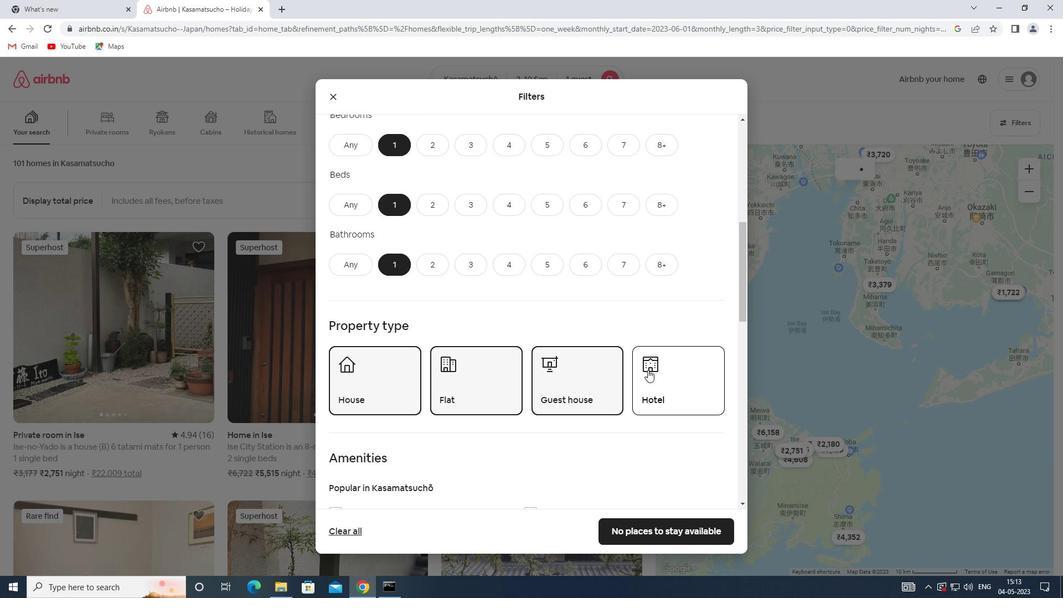 
Action: Mouse moved to (625, 370)
Screenshot: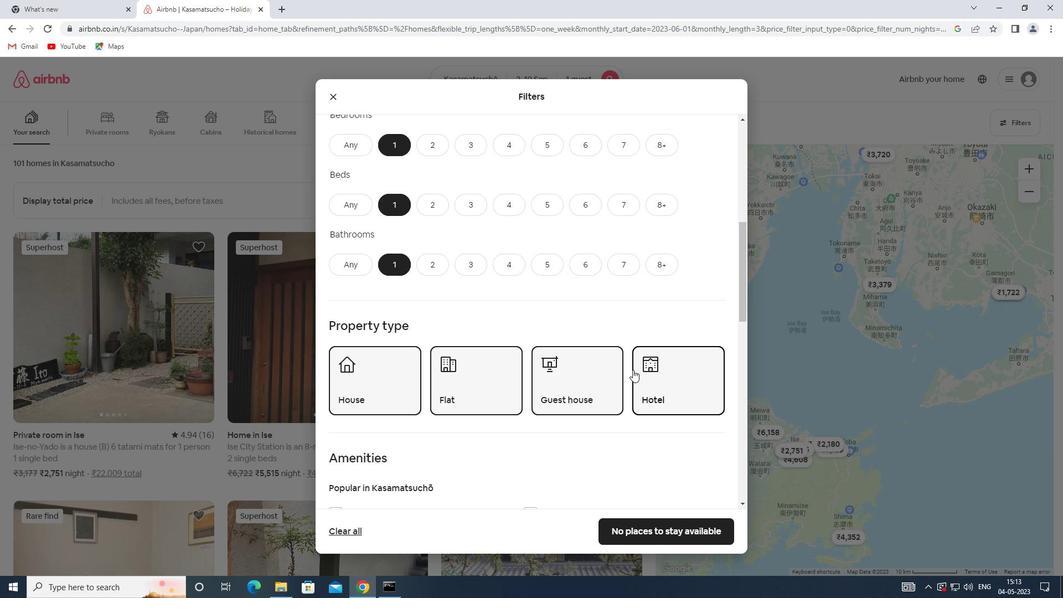 
Action: Mouse scrolled (625, 369) with delta (0, 0)
Screenshot: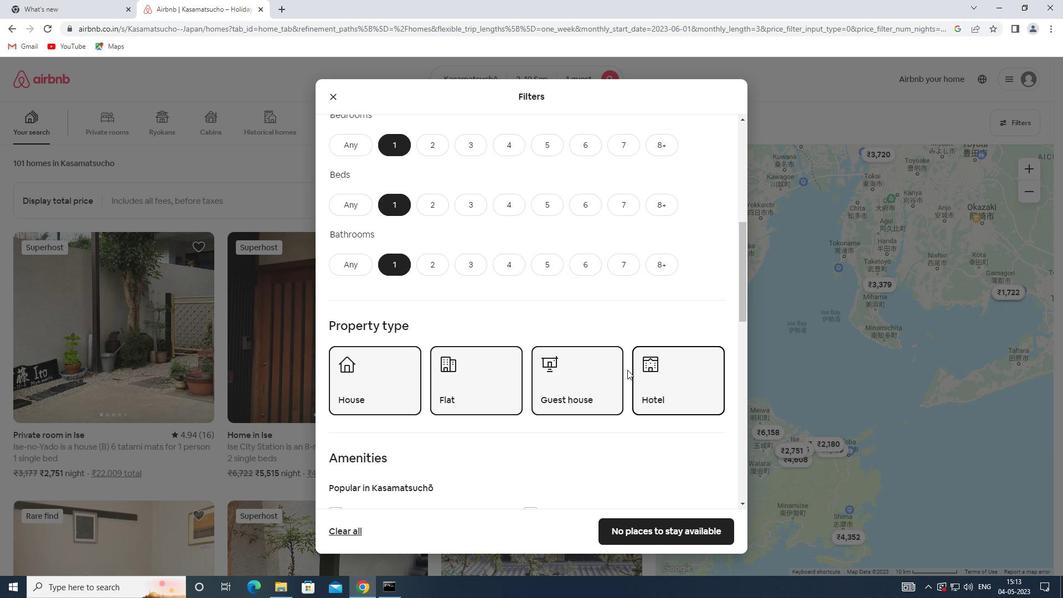 
Action: Mouse scrolled (625, 369) with delta (0, 0)
Screenshot: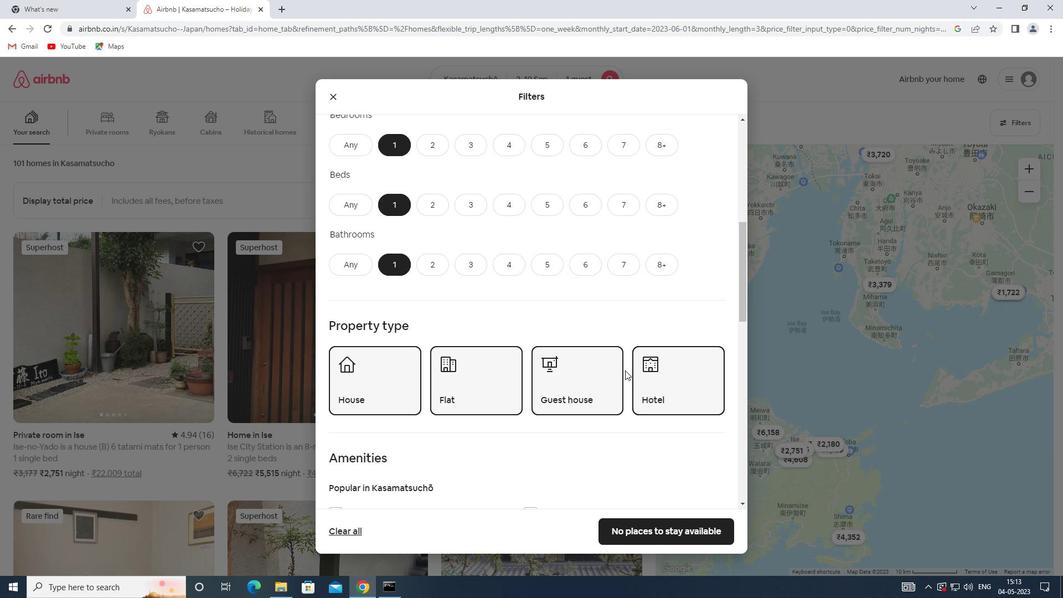 
Action: Mouse scrolled (625, 369) with delta (0, 0)
Screenshot: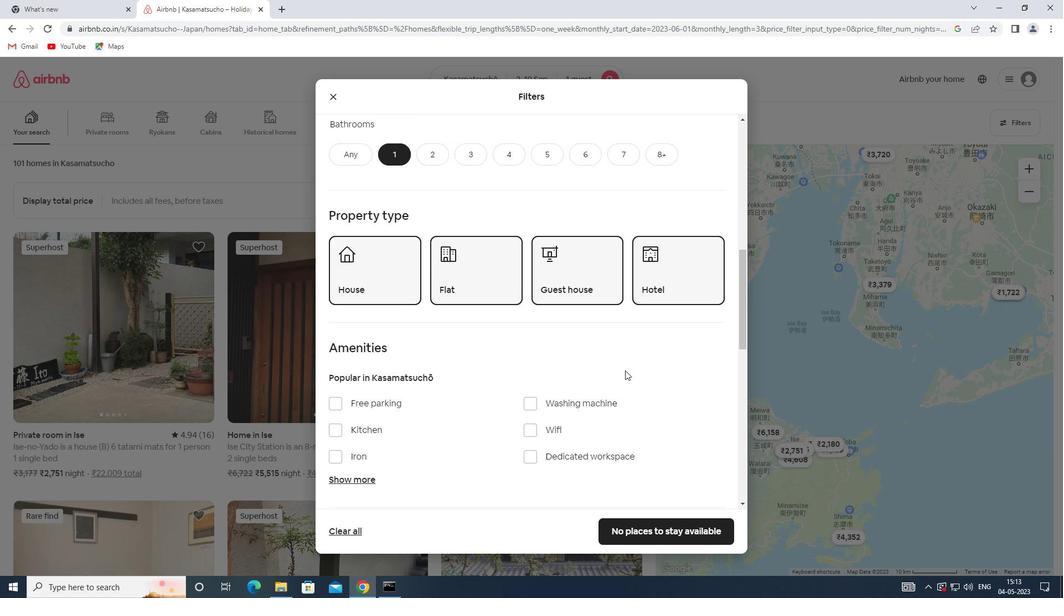 
Action: Mouse scrolled (625, 369) with delta (0, 0)
Screenshot: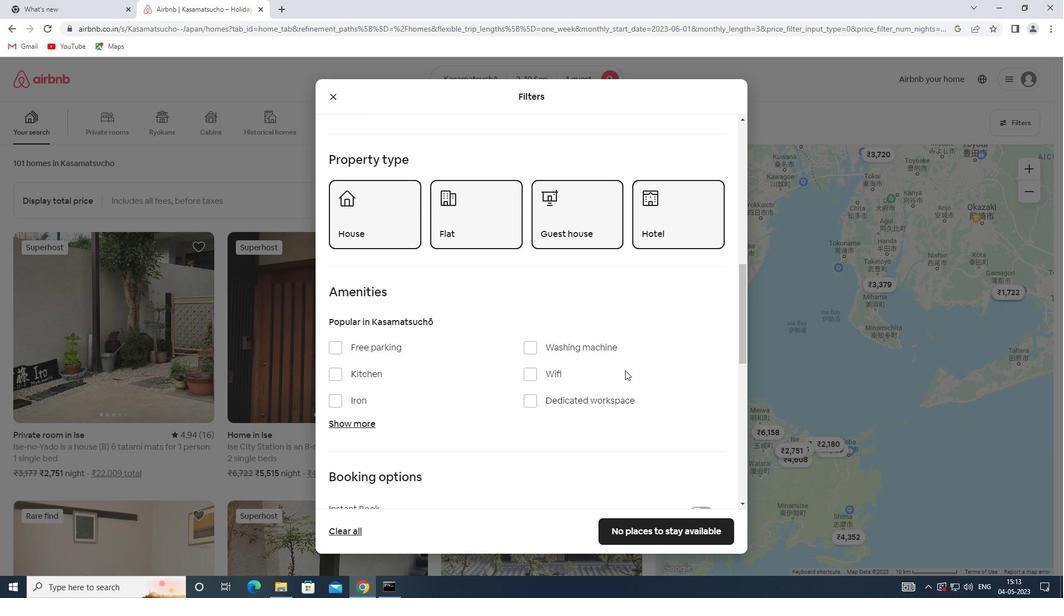 
Action: Mouse scrolled (625, 369) with delta (0, 0)
Screenshot: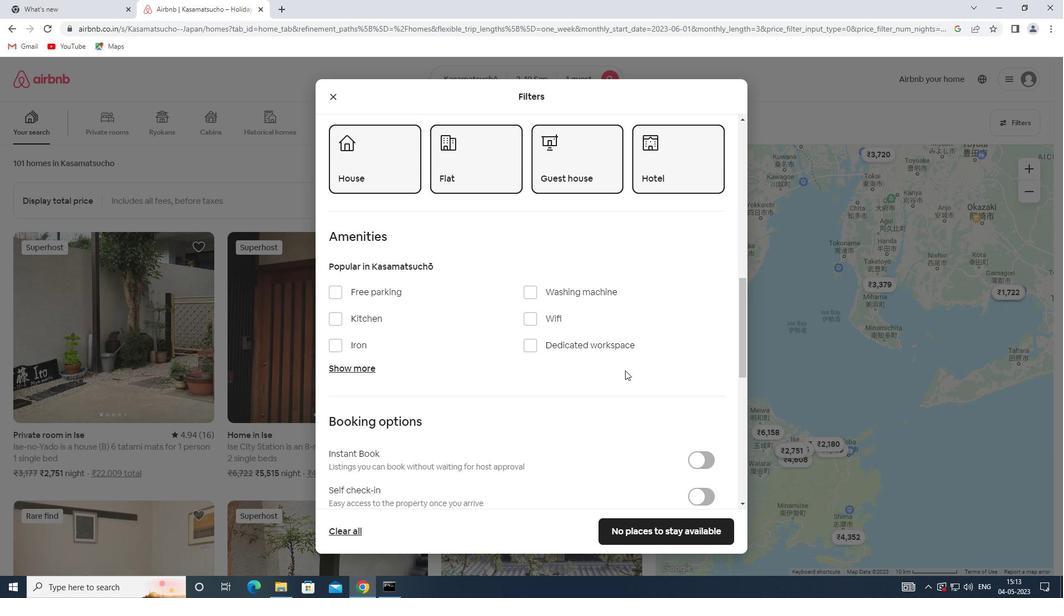 
Action: Mouse scrolled (625, 369) with delta (0, 0)
Screenshot: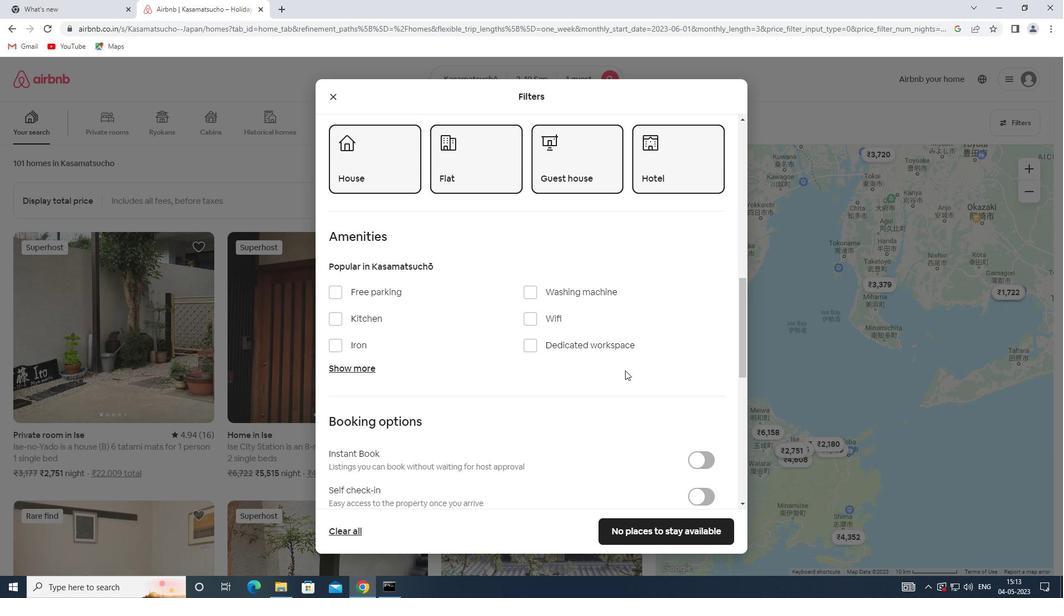 
Action: Mouse scrolled (625, 369) with delta (0, 0)
Screenshot: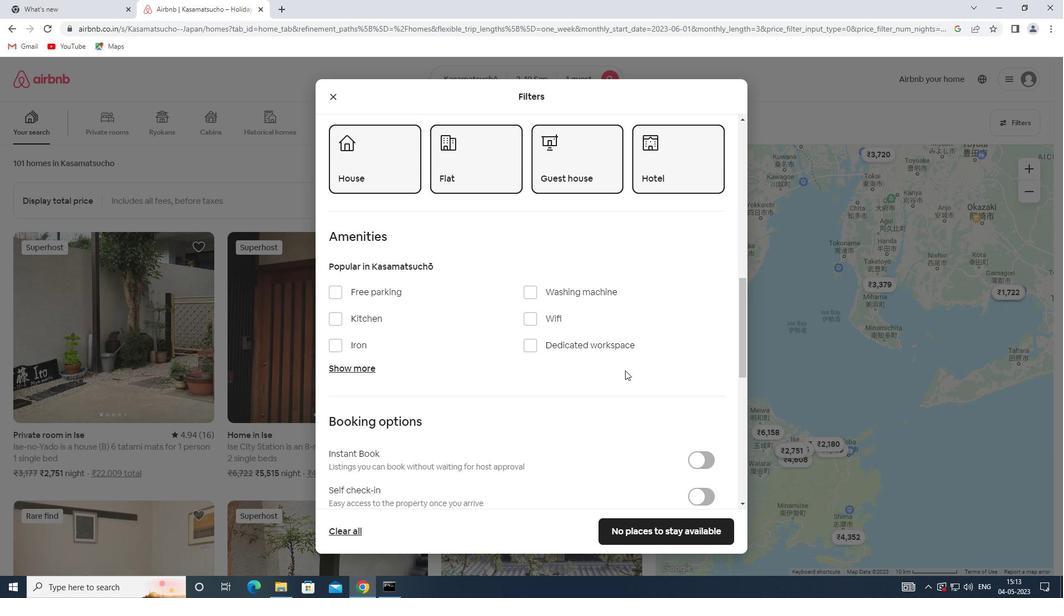 
Action: Mouse moved to (698, 331)
Screenshot: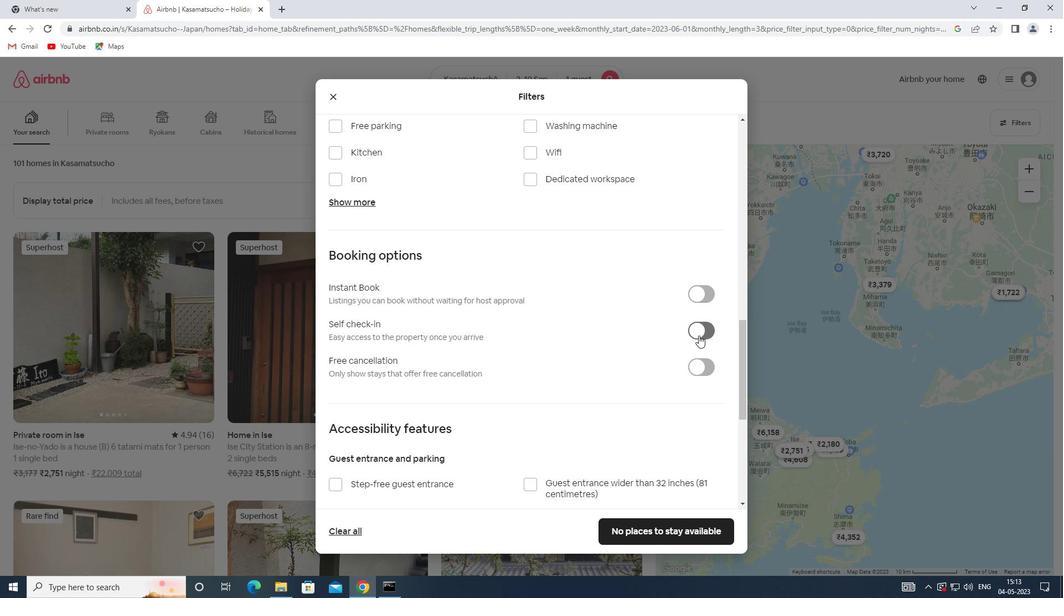 
Action: Mouse pressed left at (698, 331)
Screenshot: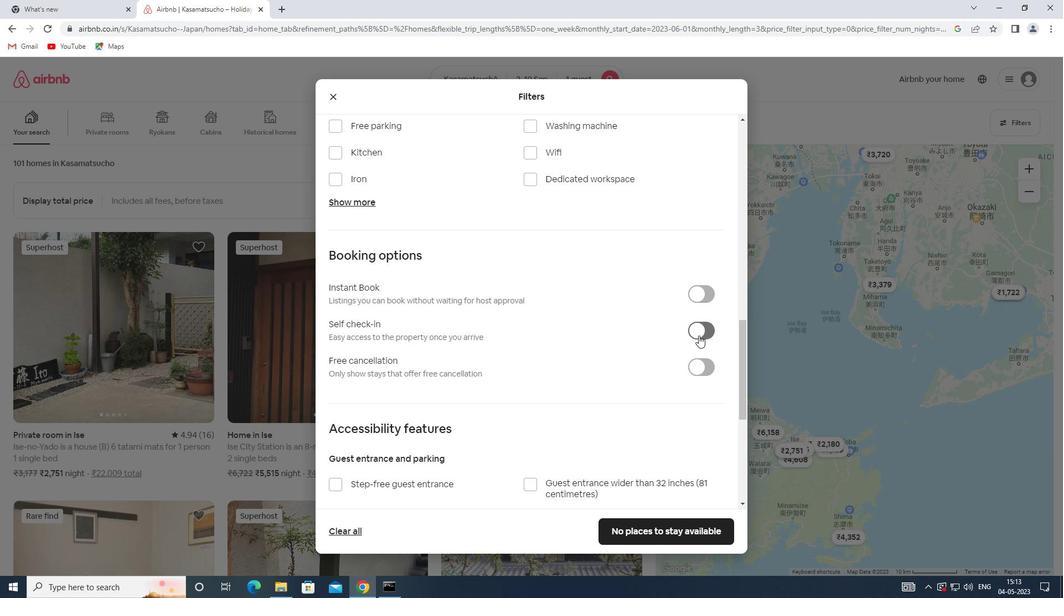
Action: Mouse moved to (527, 359)
Screenshot: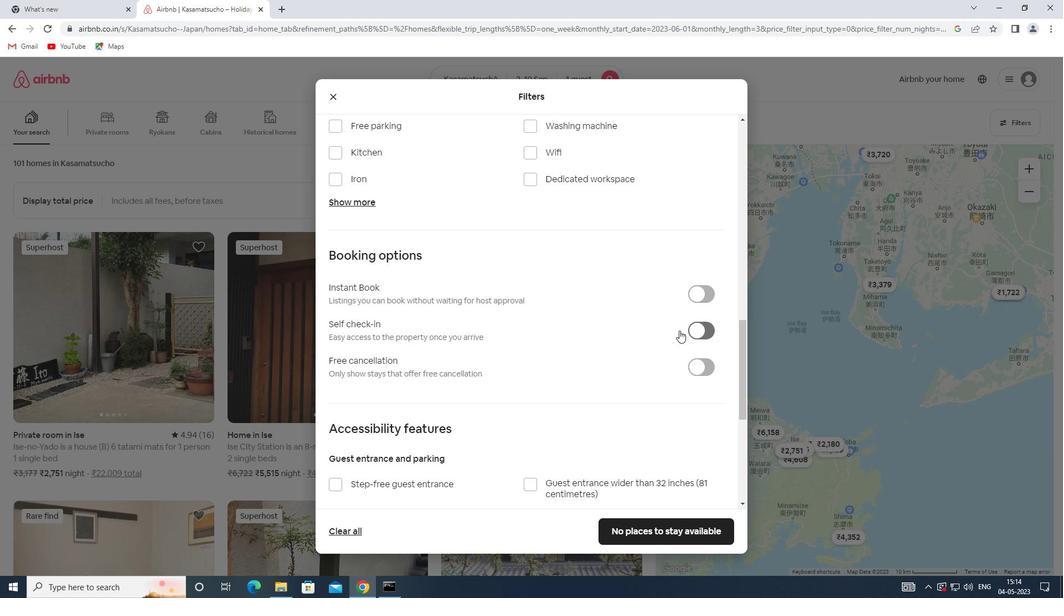 
Action: Mouse scrolled (527, 358) with delta (0, 0)
Screenshot: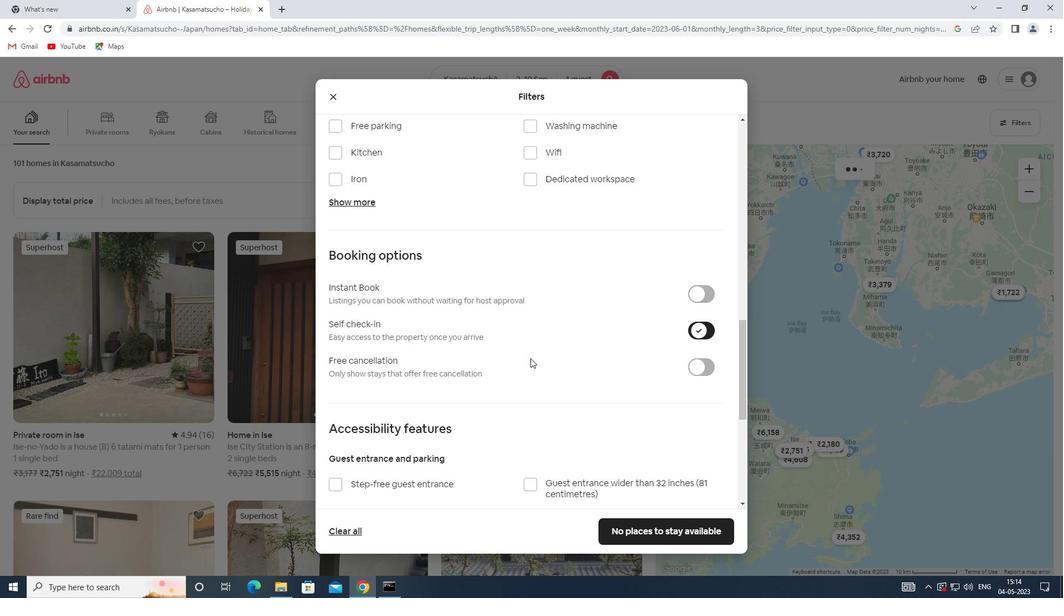 
Action: Mouse scrolled (527, 358) with delta (0, 0)
Screenshot: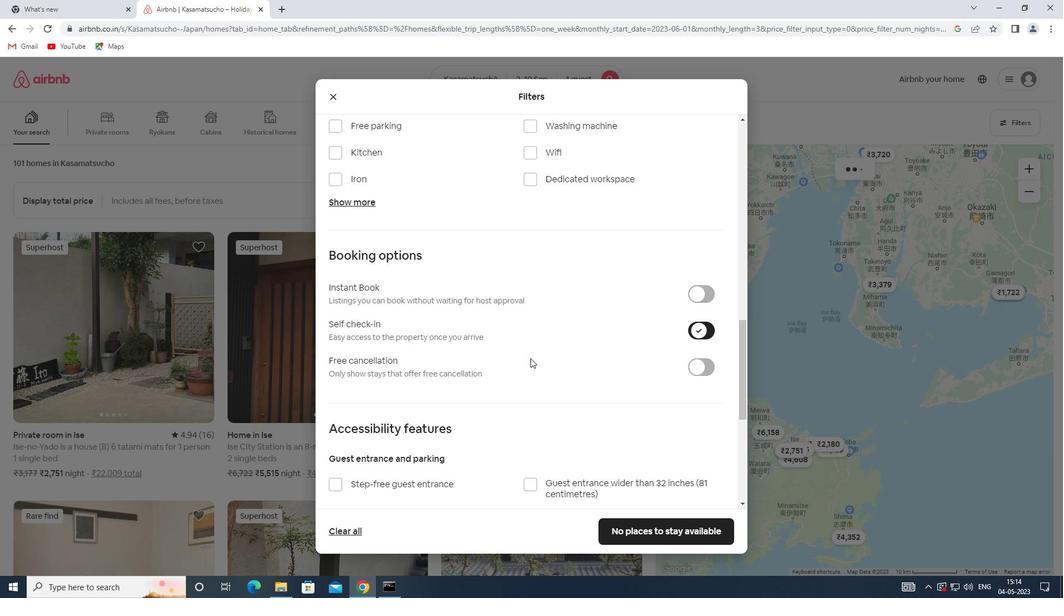 
Action: Mouse scrolled (527, 358) with delta (0, 0)
Screenshot: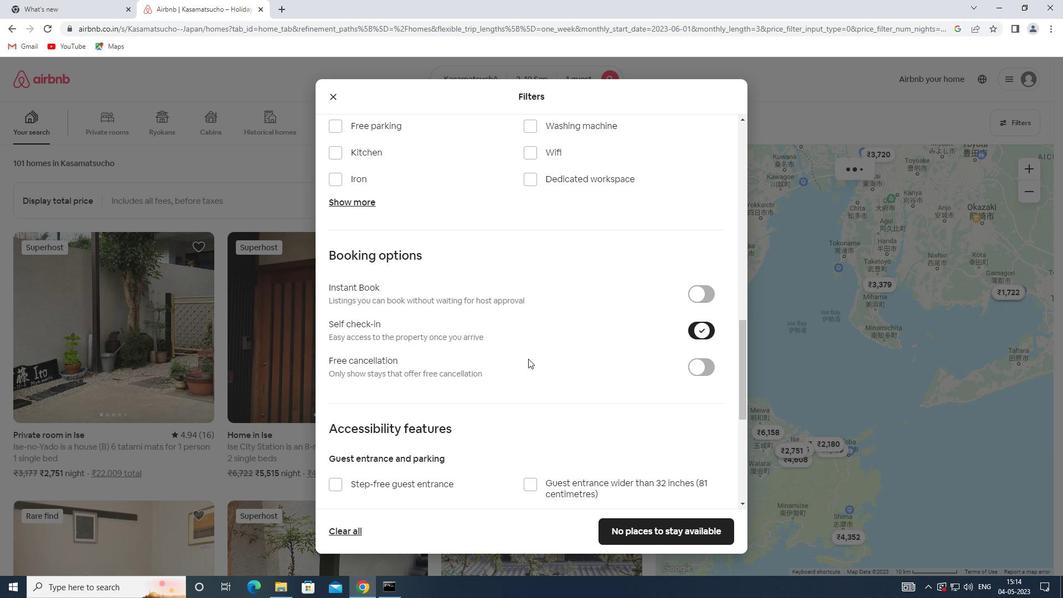 
Action: Mouse scrolled (527, 358) with delta (0, 0)
Screenshot: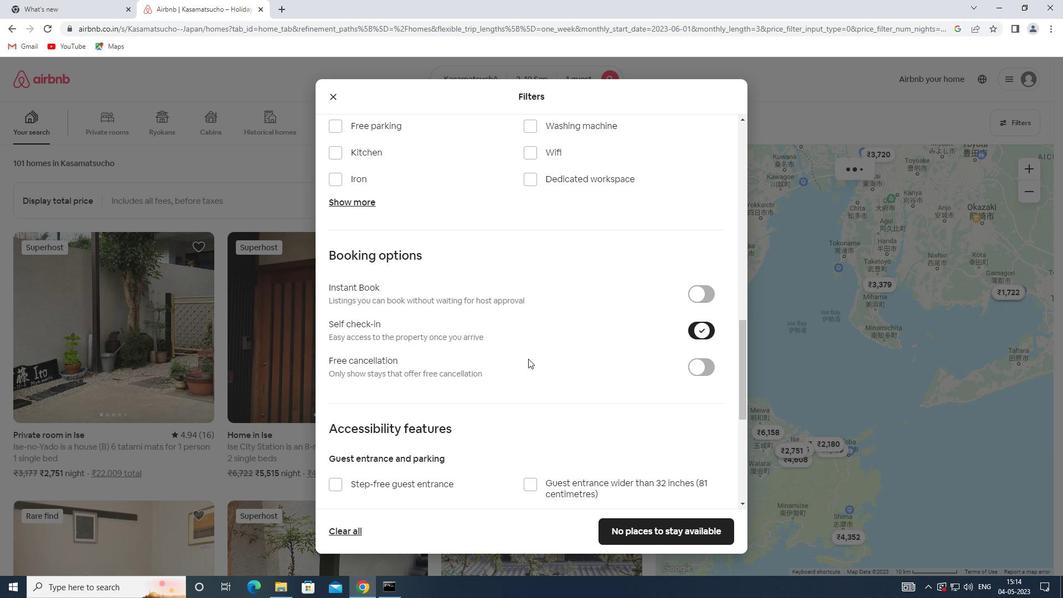 
Action: Mouse scrolled (527, 358) with delta (0, 0)
Screenshot: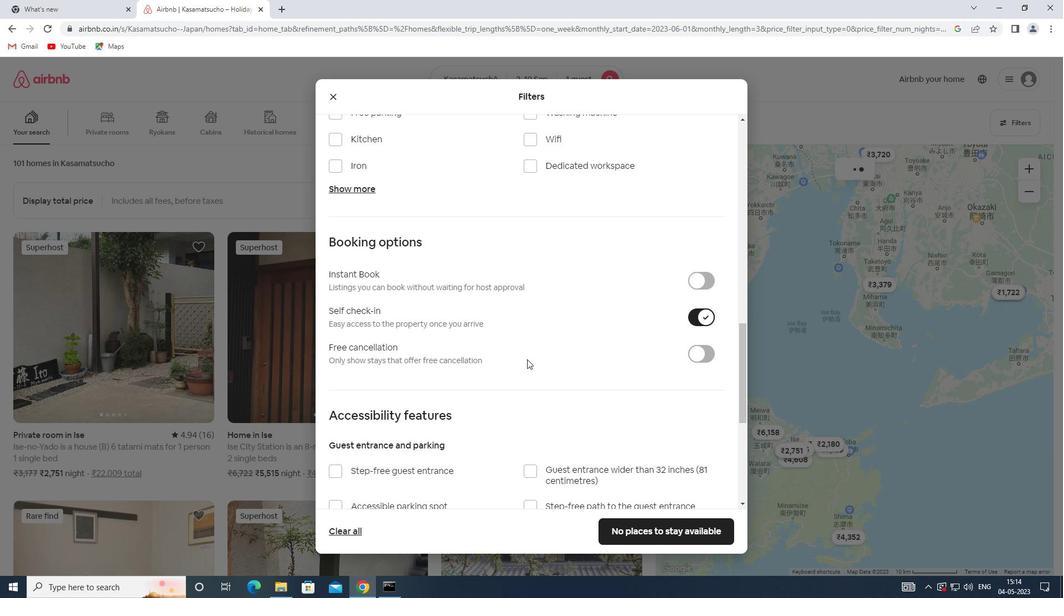 
Action: Mouse moved to (526, 360)
Screenshot: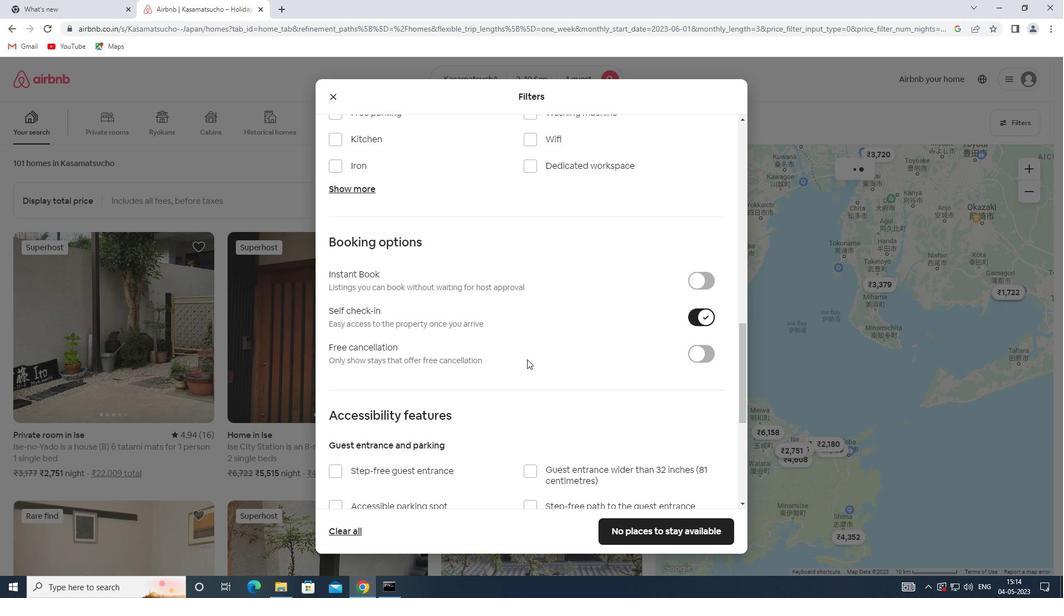 
Action: Mouse scrolled (526, 359) with delta (0, 0)
Screenshot: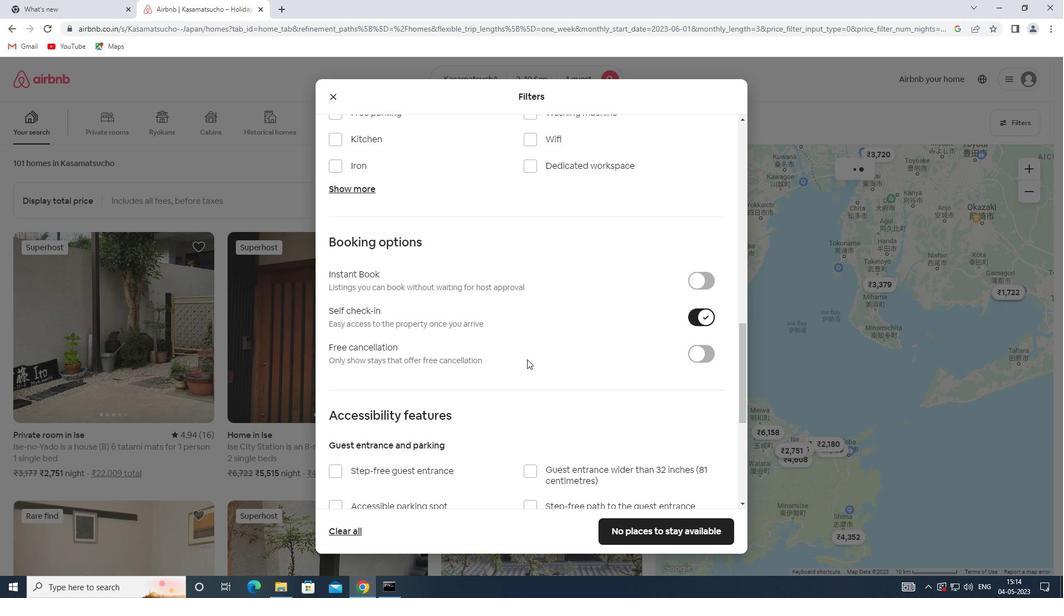 
Action: Mouse scrolled (526, 359) with delta (0, 0)
Screenshot: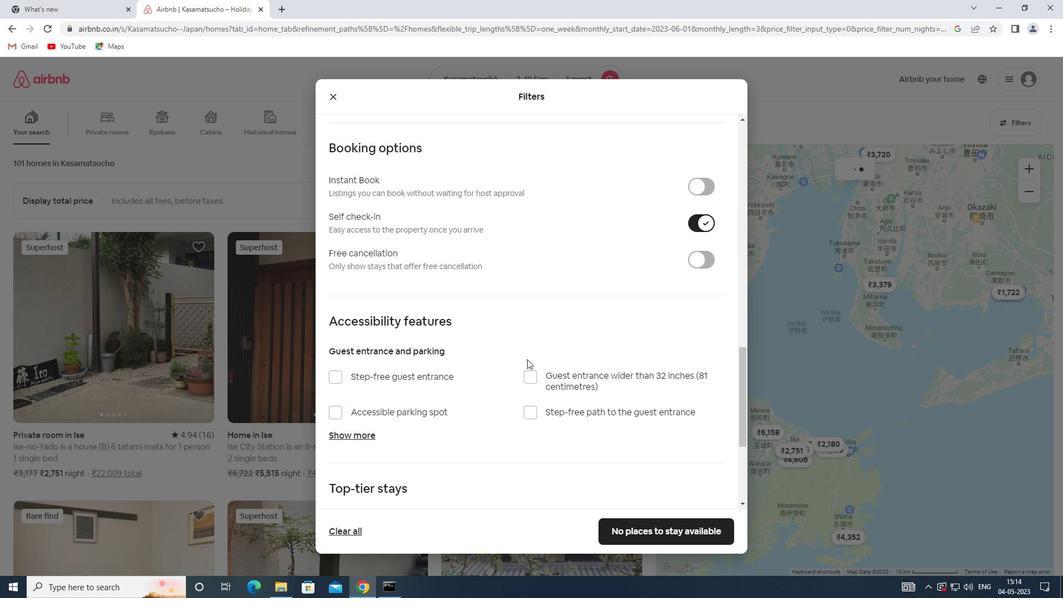 
Action: Mouse moved to (363, 430)
Screenshot: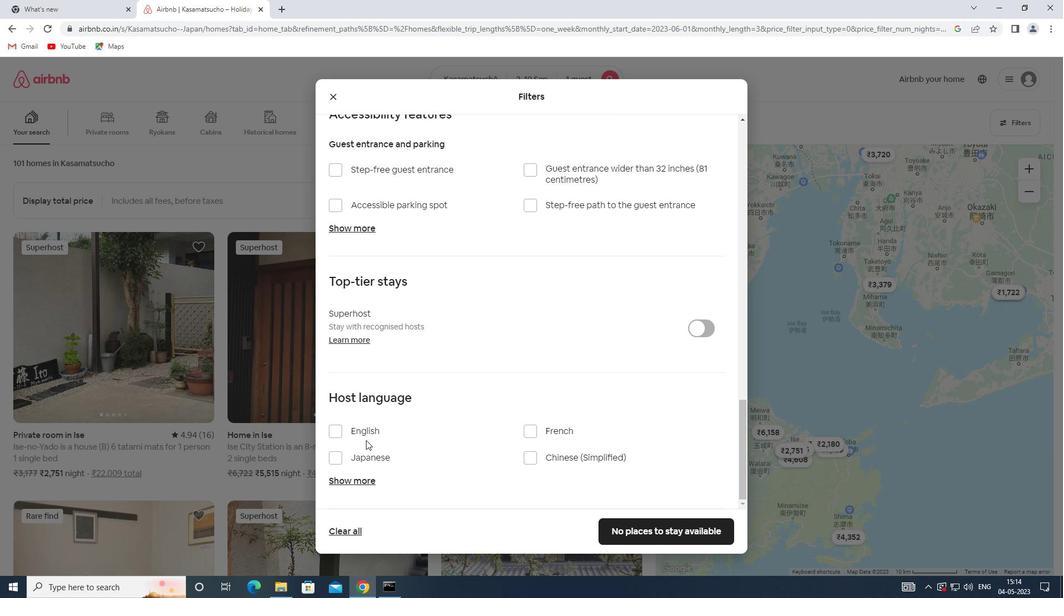 
Action: Mouse pressed left at (363, 430)
Screenshot: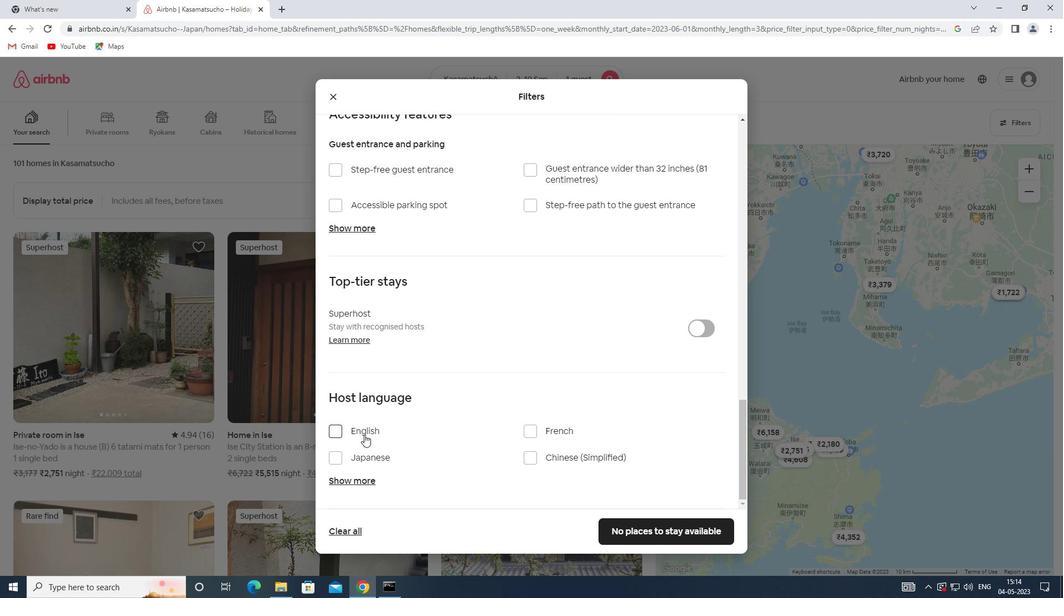 
Action: Mouse moved to (663, 526)
Screenshot: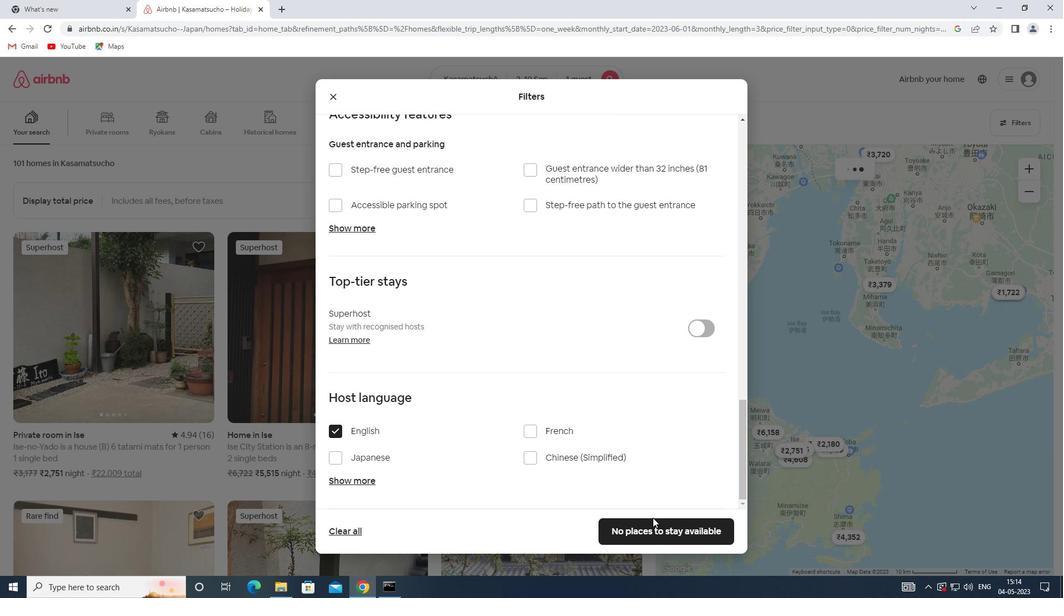 
Action: Mouse pressed left at (663, 526)
Screenshot: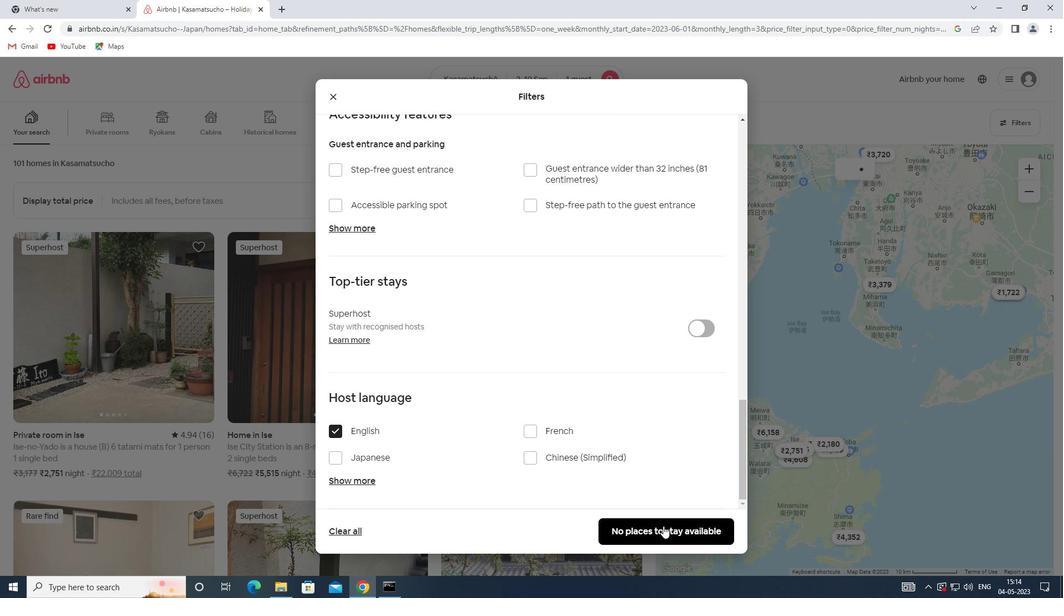 
